 Task: Send an email with the signature Julian Adams with the subject Request for feedback on a product roadmap and the message Please let me know if there are any updates on the project scope. from softage.2@softage.net to softage.8@softage.net with an attached image file Website_slider_image.png and move the email from Sent Items to the folder Artificial intelligence
Action: Mouse pressed left at (516, 421)
Screenshot: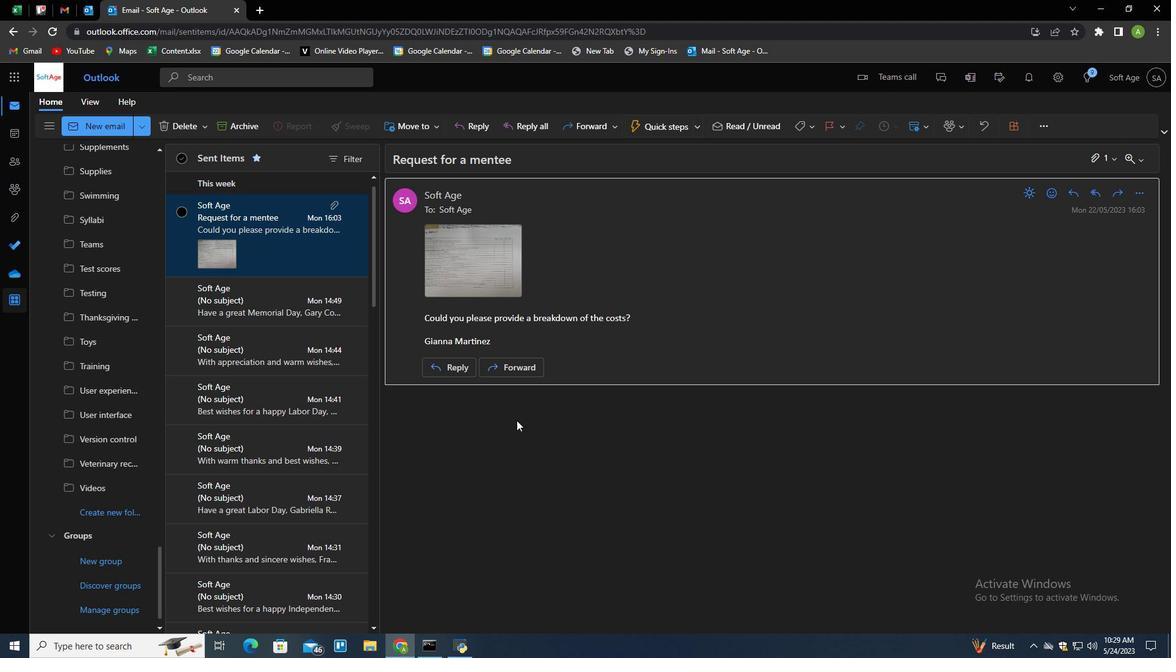 
Action: Mouse moved to (516, 421)
Screenshot: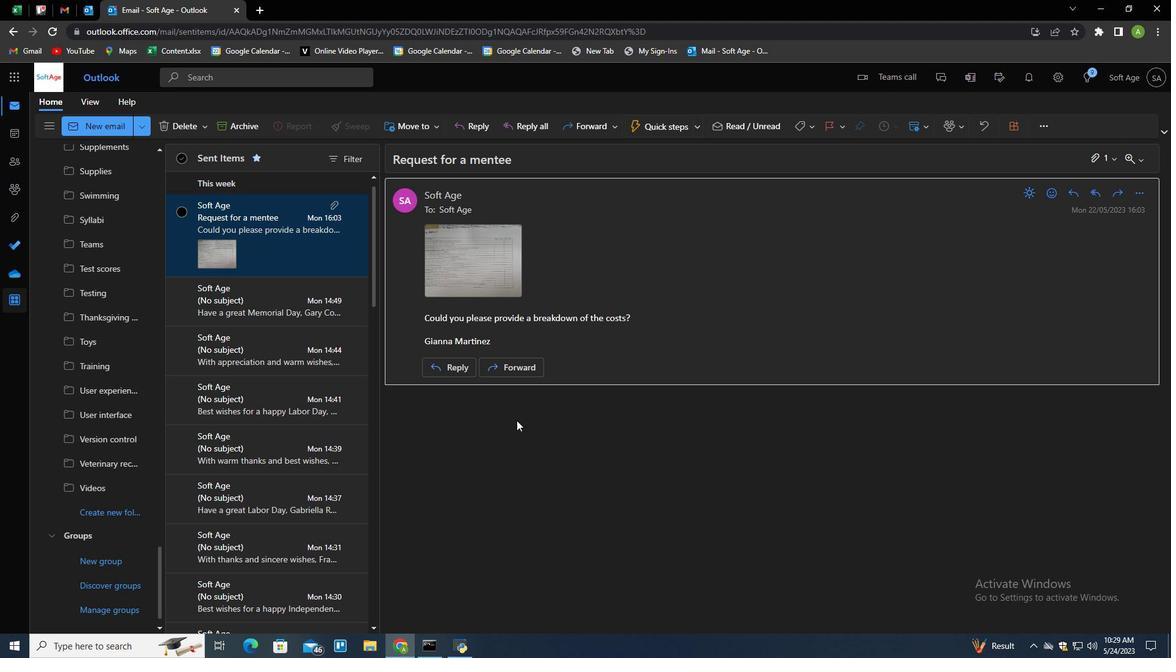 
Action: Key pressed n
Screenshot: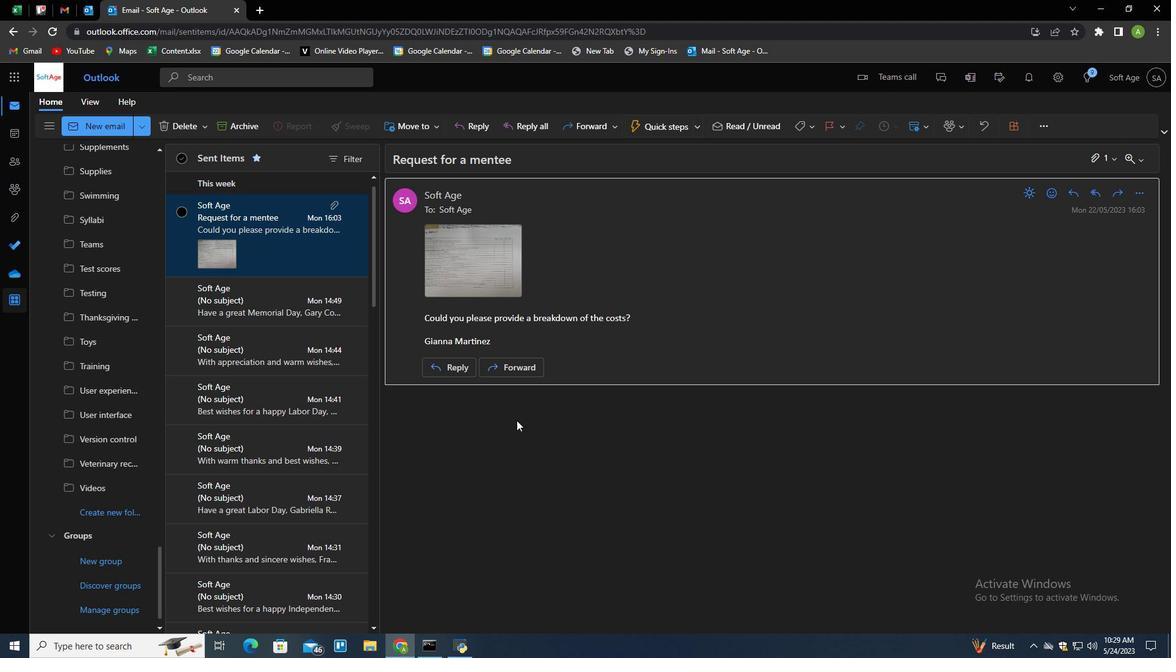 
Action: Mouse moved to (815, 133)
Screenshot: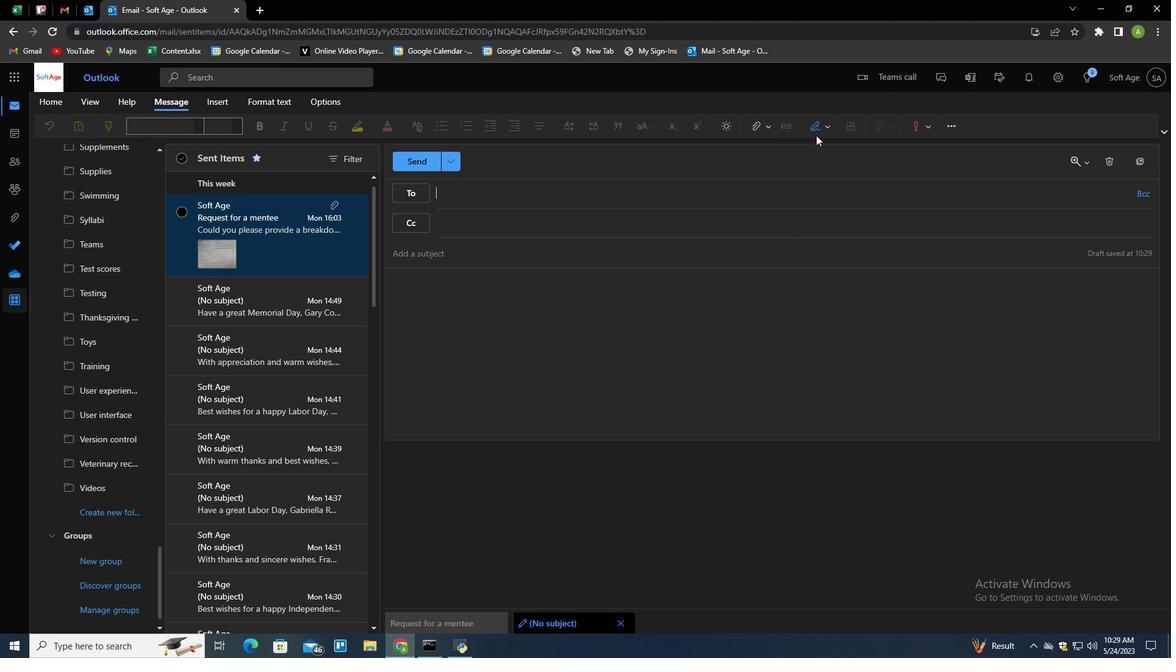 
Action: Mouse pressed left at (815, 133)
Screenshot: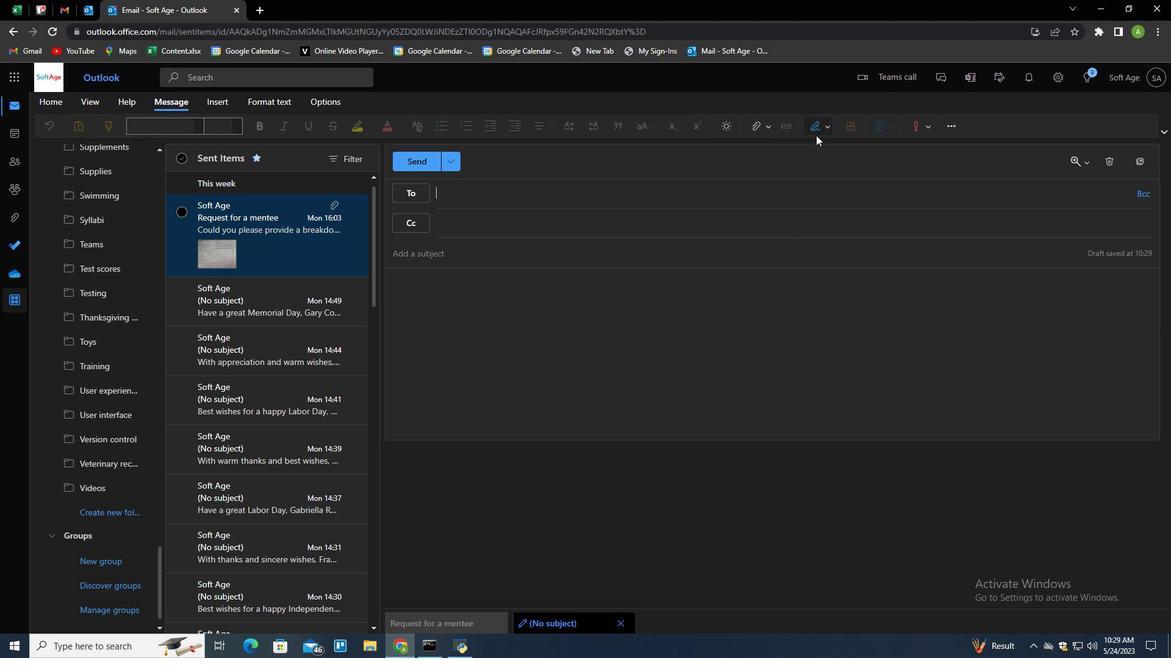 
Action: Mouse moved to (804, 170)
Screenshot: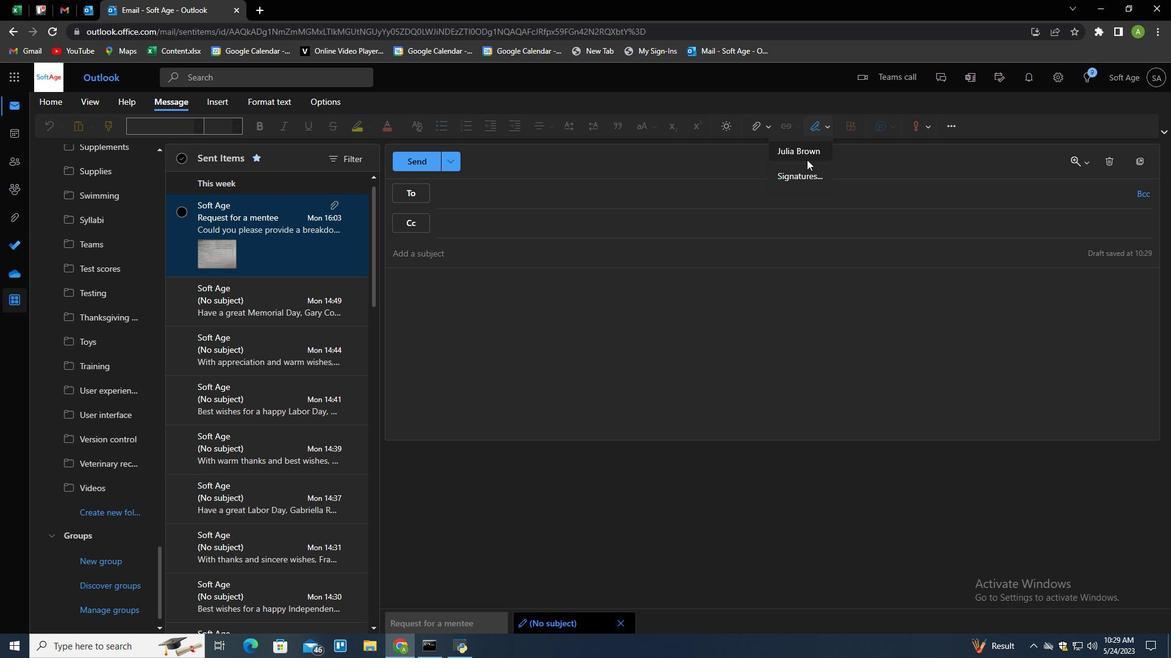 
Action: Mouse pressed left at (804, 170)
Screenshot: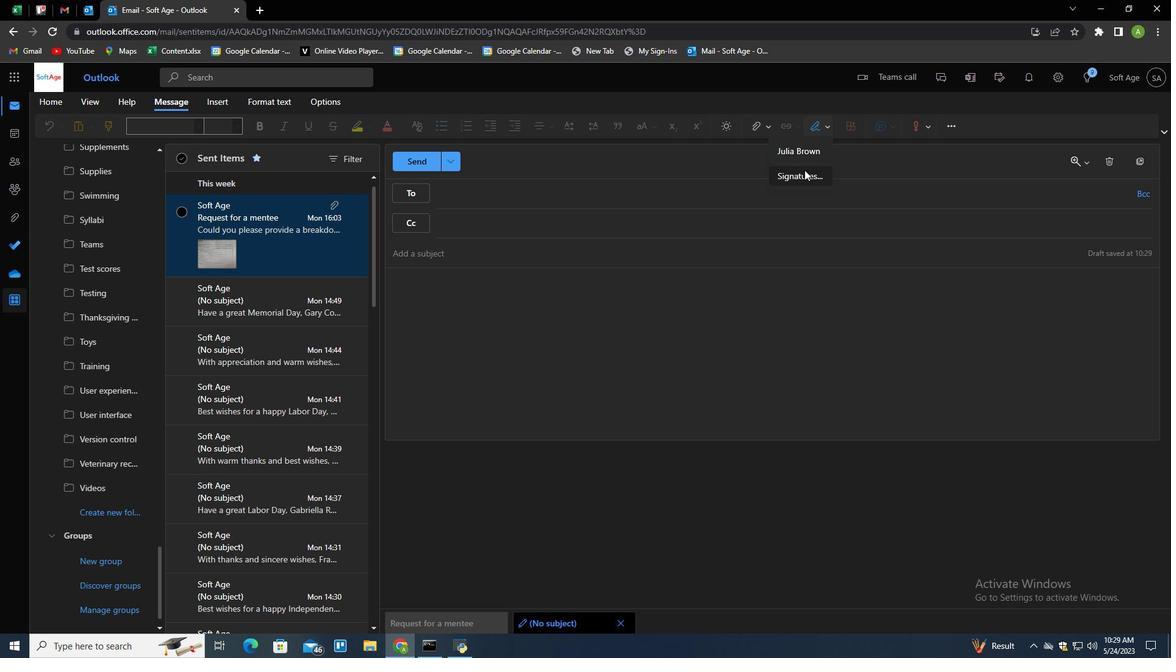 
Action: Mouse moved to (834, 216)
Screenshot: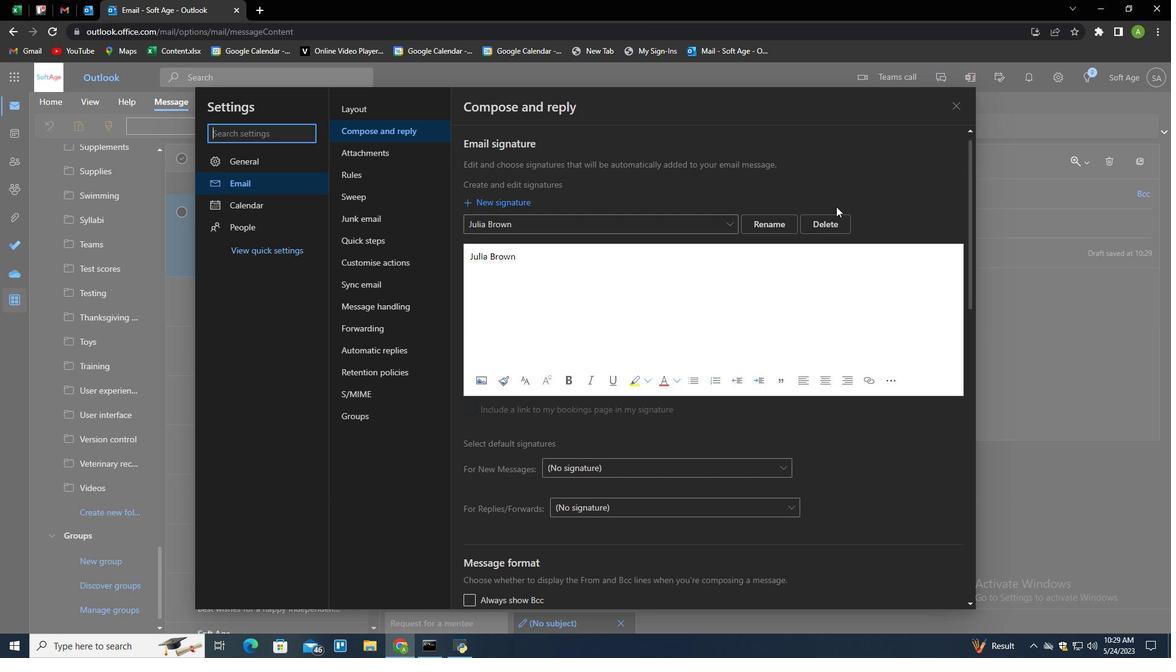 
Action: Mouse pressed left at (834, 216)
Screenshot: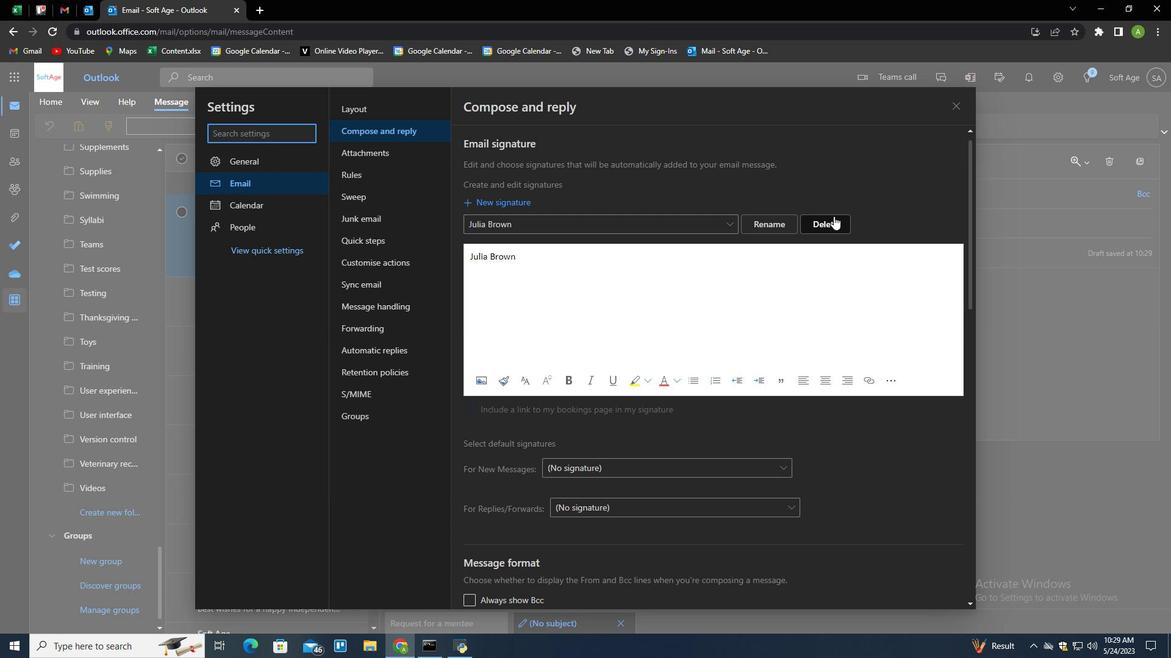 
Action: Mouse moved to (834, 221)
Screenshot: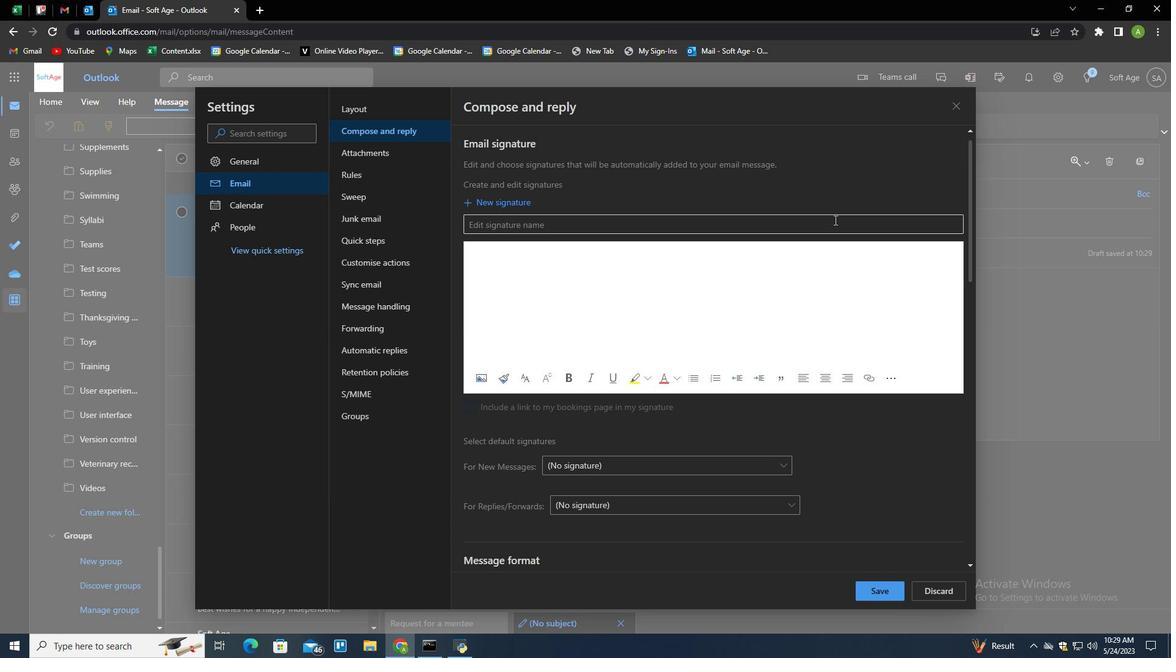 
Action: Mouse pressed left at (834, 221)
Screenshot: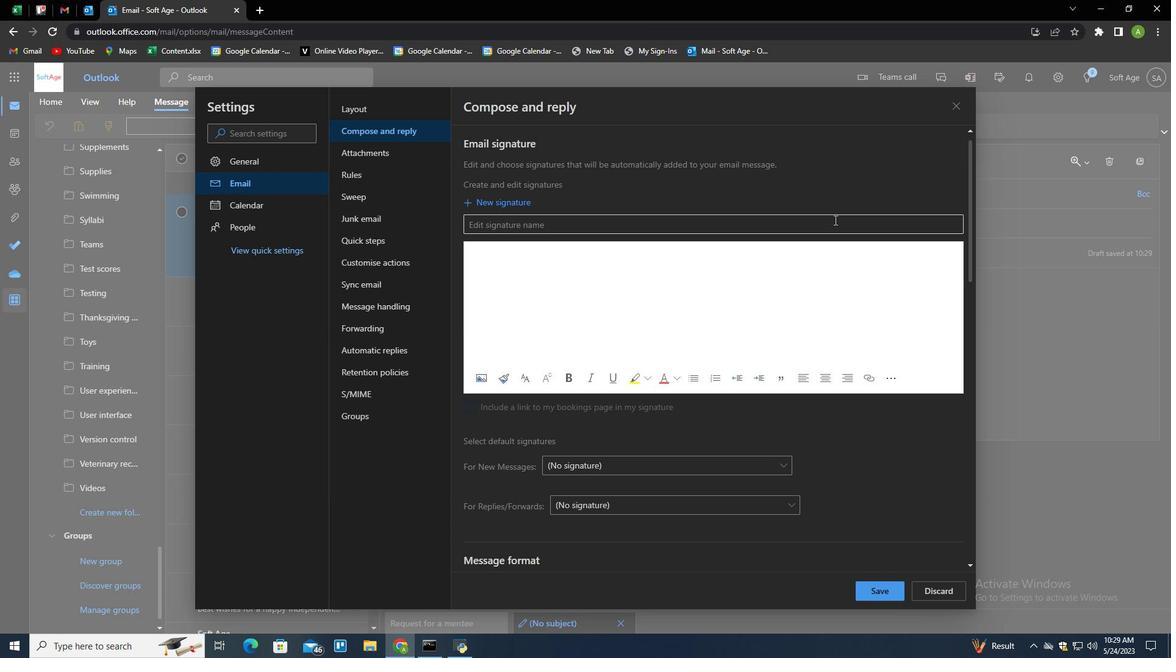 
Action: Mouse moved to (834, 222)
Screenshot: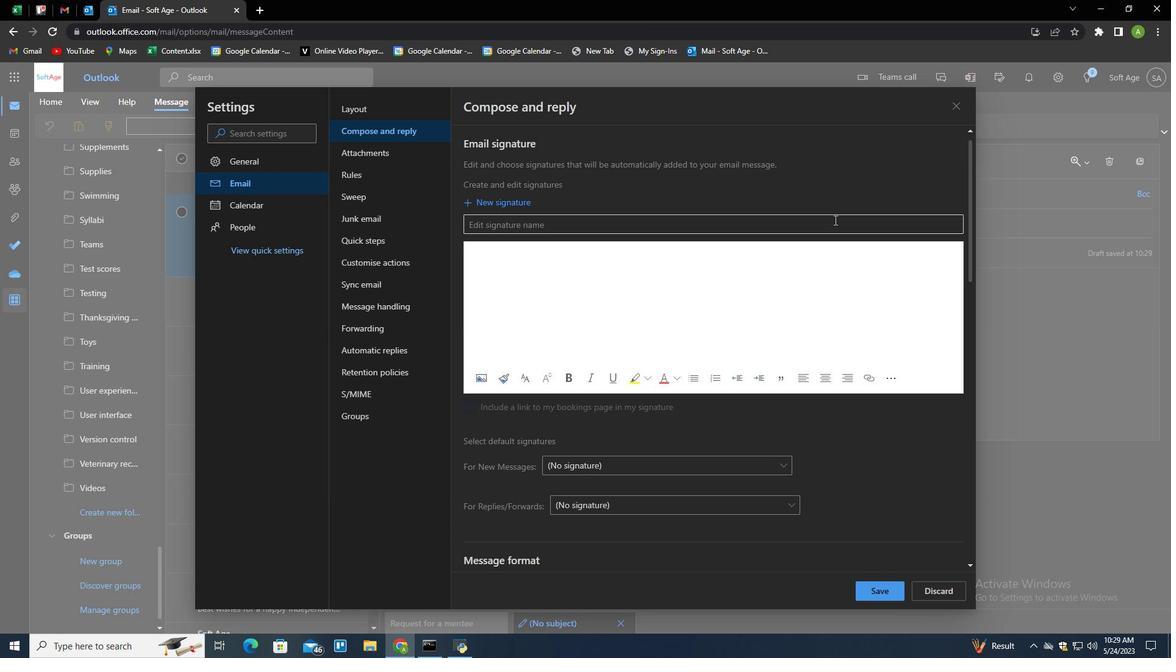 
Action: Key pressed <Key.shift>Julian<Key.space><Key.shift>Adams<Key.space><Key.tab><Key.shift>Re<Key.backspace><Key.backspace><Key.shift>Julian<Key.space><Key.shift>Adams
Screenshot: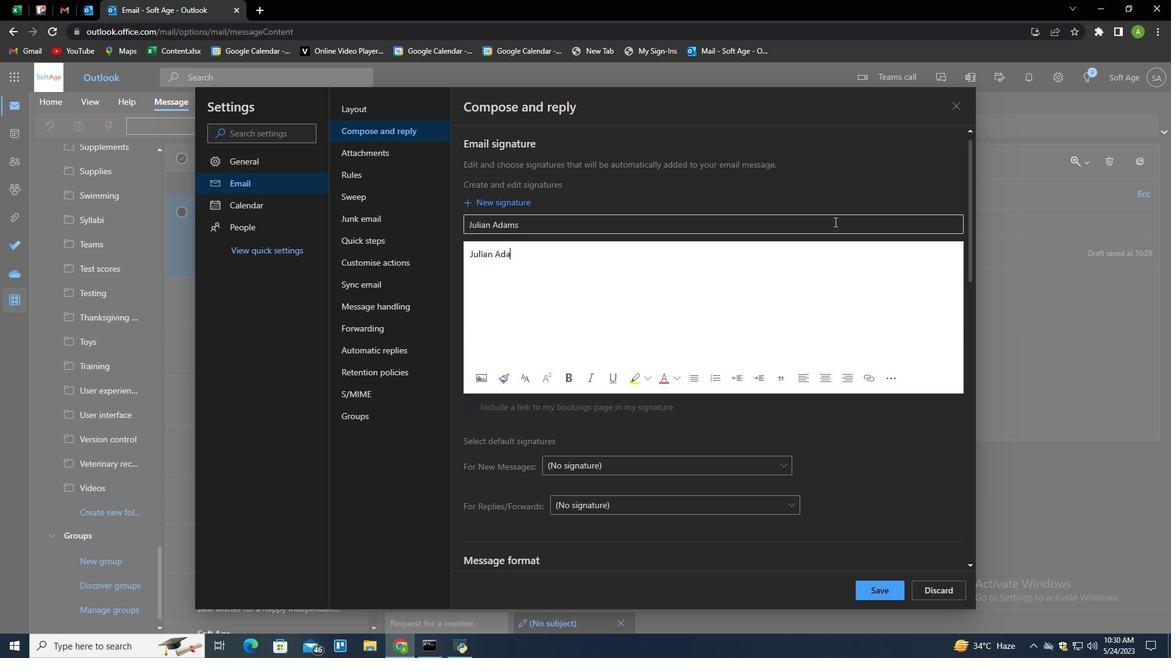 
Action: Mouse moved to (881, 590)
Screenshot: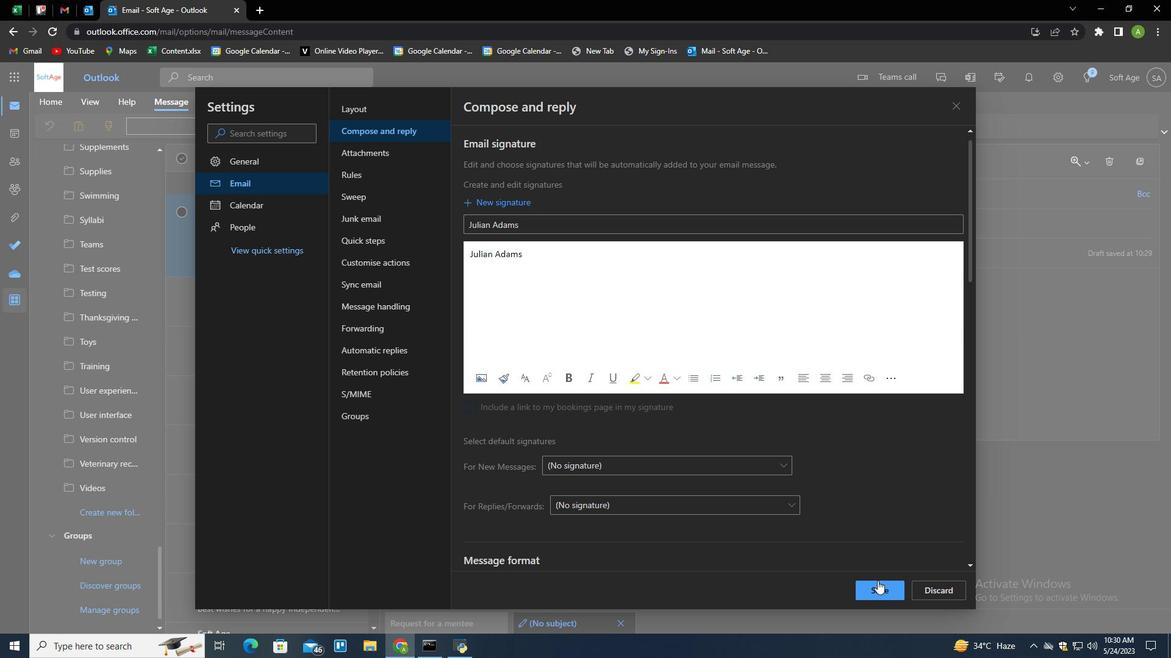 
Action: Mouse pressed left at (881, 590)
Screenshot: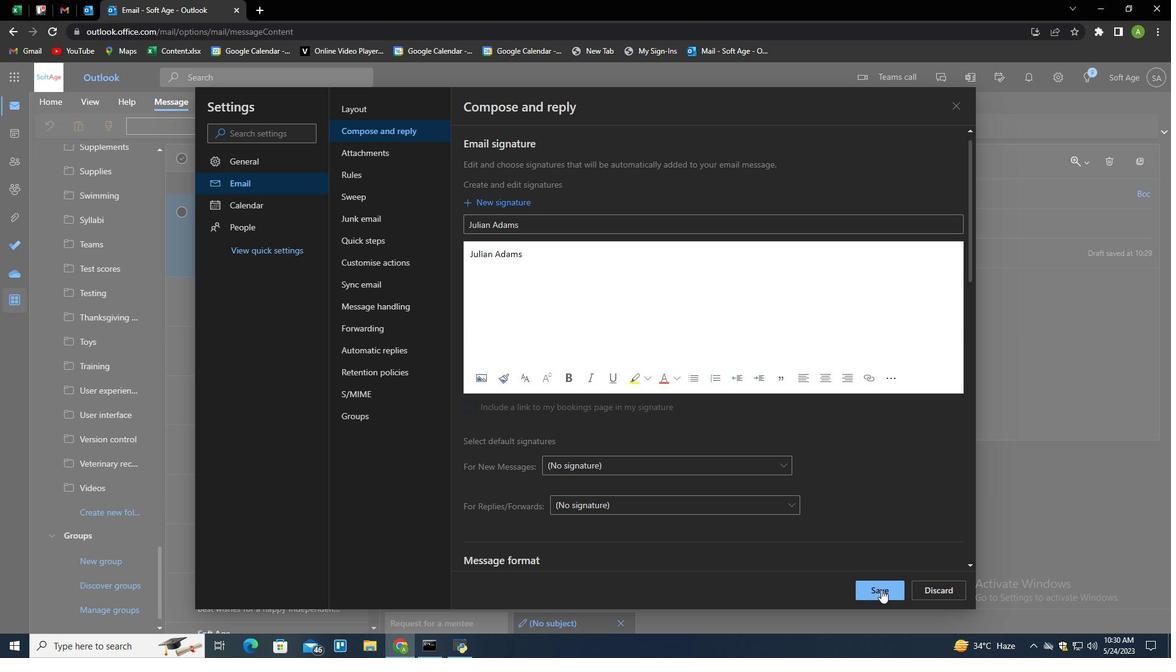 
Action: Mouse moved to (996, 316)
Screenshot: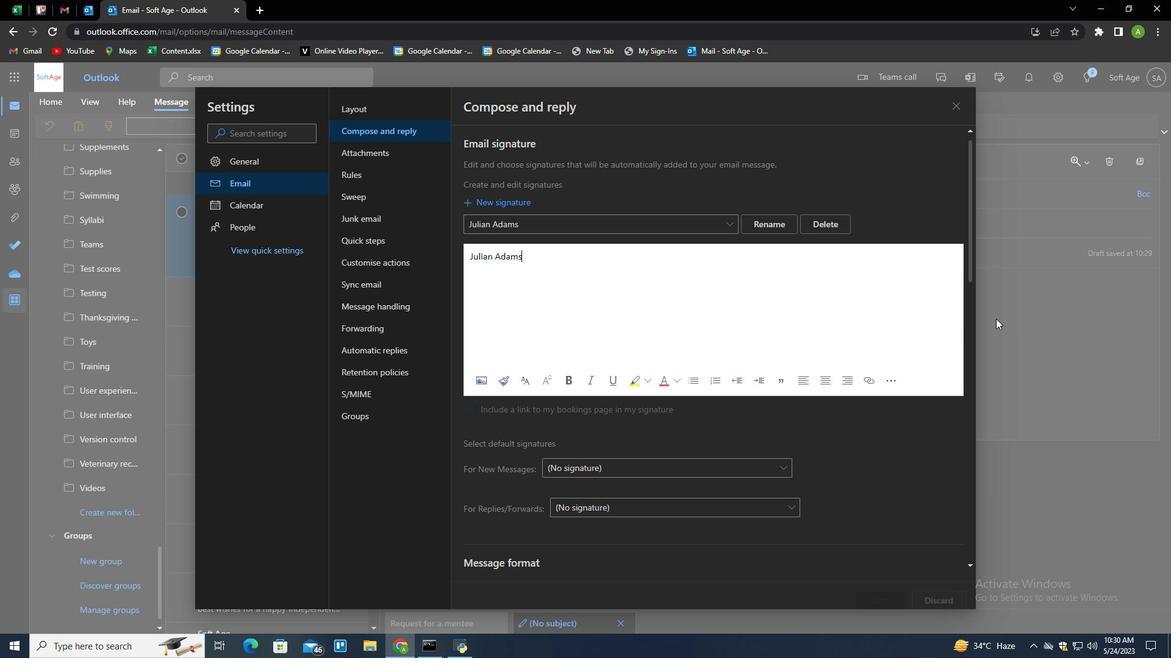 
Action: Mouse pressed left at (996, 316)
Screenshot: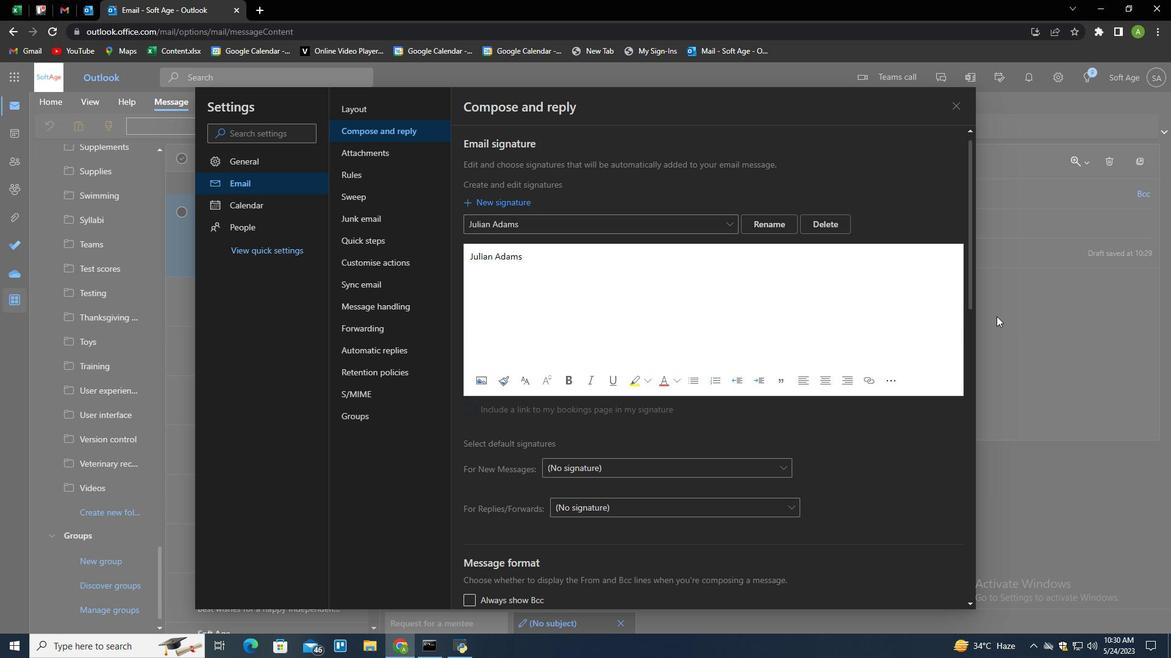 
Action: Mouse moved to (817, 127)
Screenshot: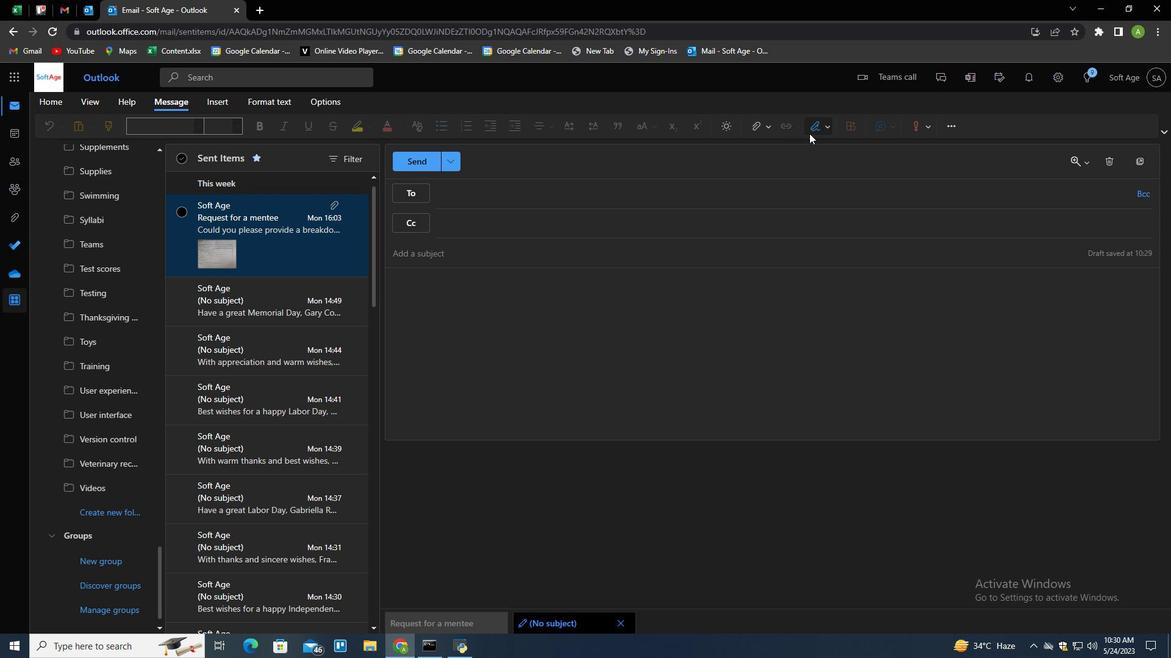 
Action: Mouse pressed left at (817, 127)
Screenshot: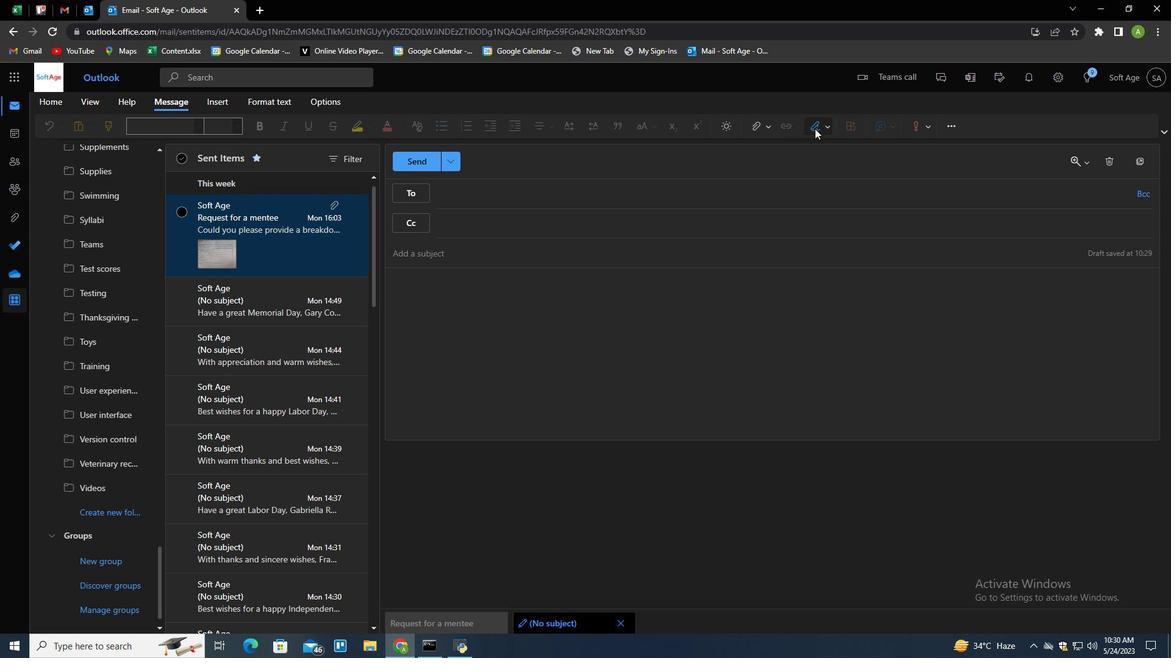 
Action: Mouse moved to (809, 151)
Screenshot: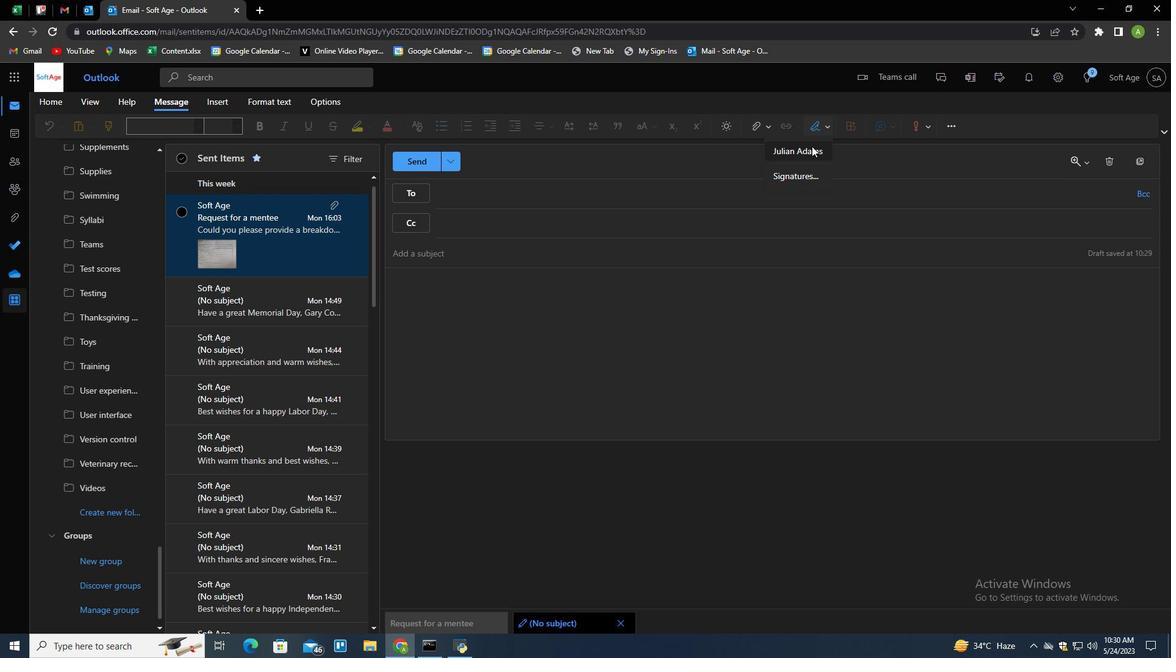 
Action: Mouse pressed left at (809, 151)
Screenshot: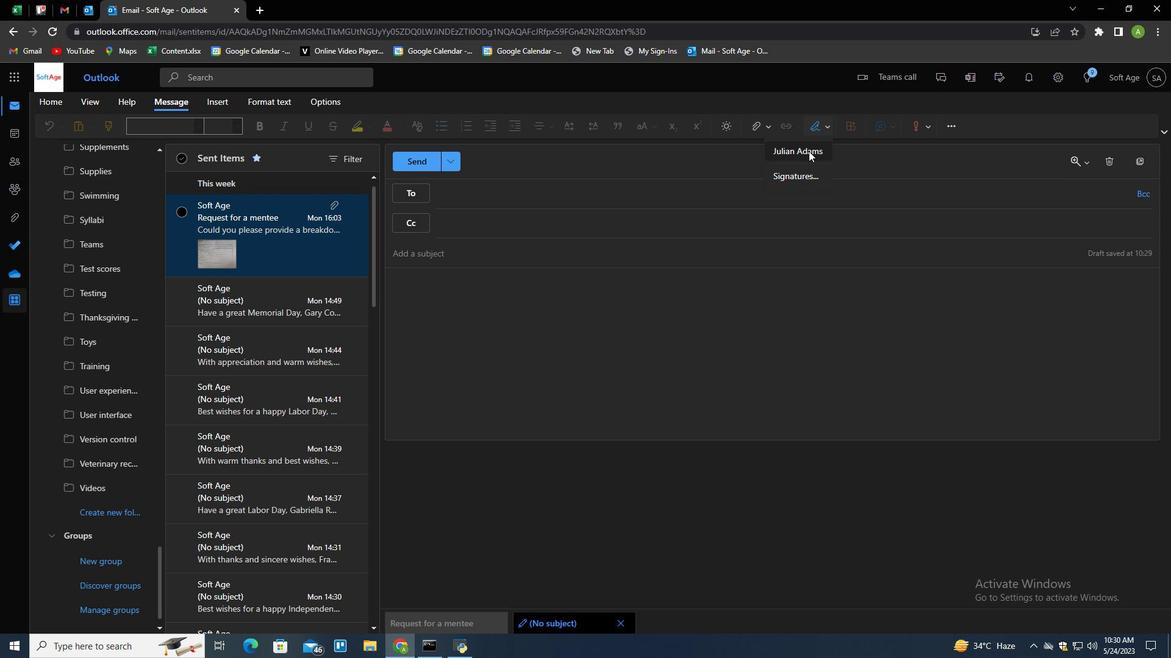 
Action: Mouse moved to (452, 249)
Screenshot: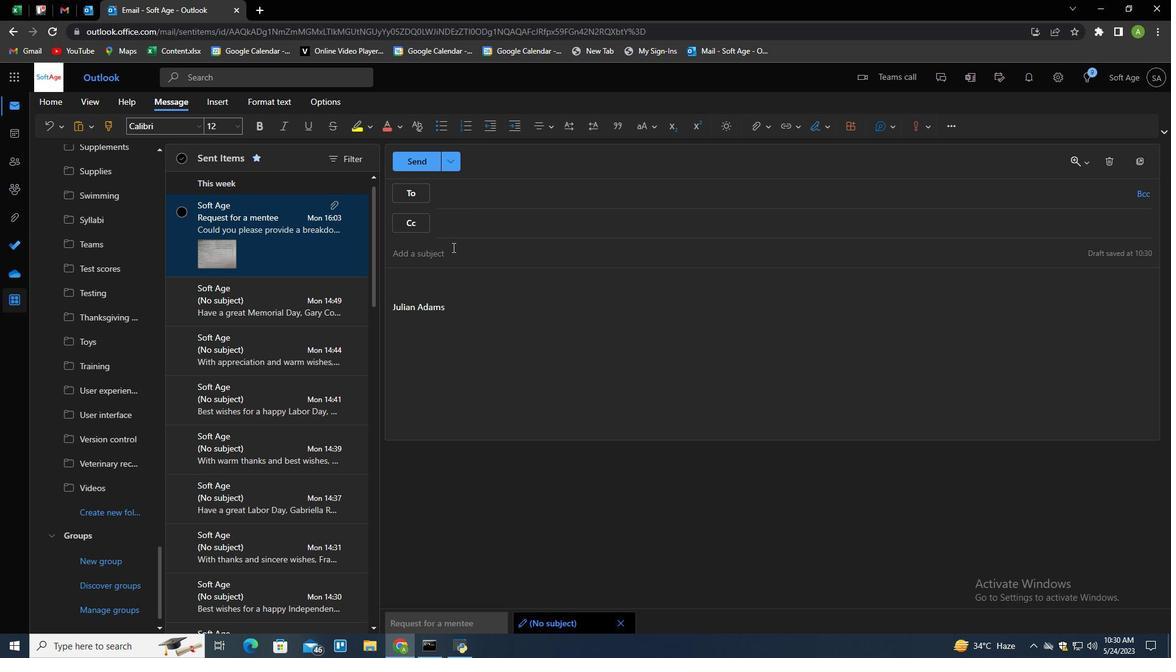 
Action: Mouse pressed left at (452, 249)
Screenshot: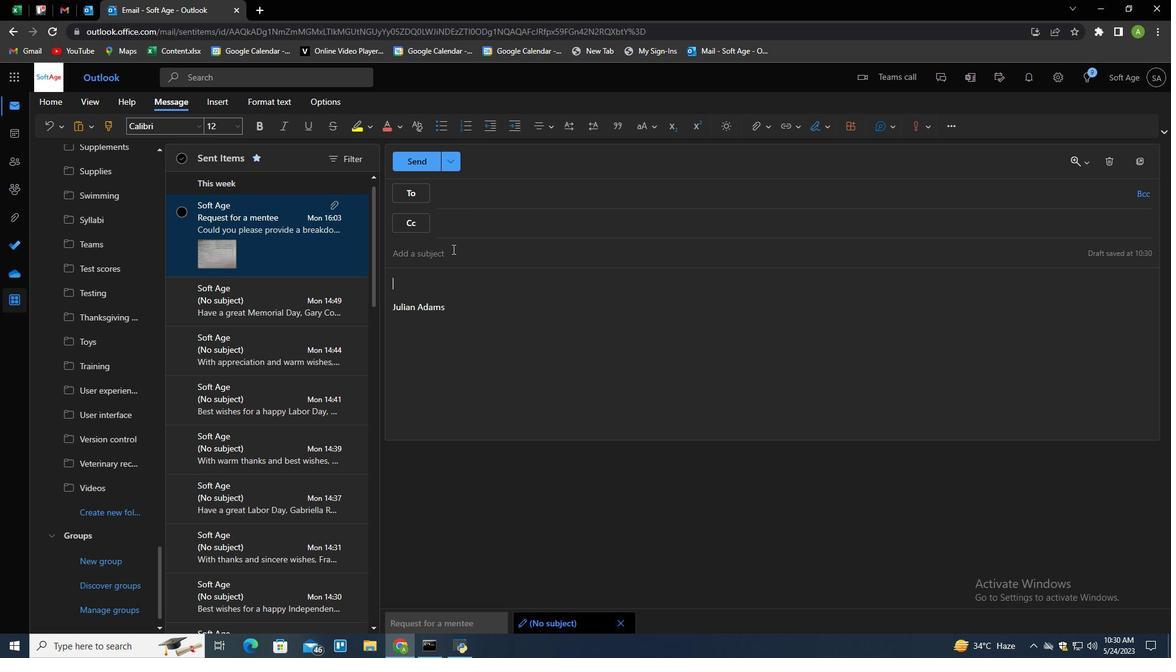 
Action: Key pressed <Key.shift>Request<Key.space>for<Key.space>feedback<Key.space>on<Key.space>a<Key.space>product<Key.space>roadmap<Key.space><Key.tab><Key.shift>Please<Key.space>let<Key.space>me<Key.space>know<Key.space>if<Key.space>there<Key.space>are<Key.space>any<Key.space>update<Key.space>ont<Key.space><Key.backspace><Key.backspace><Key.space>the<Key.space>project<Key.space>scope.
Screenshot: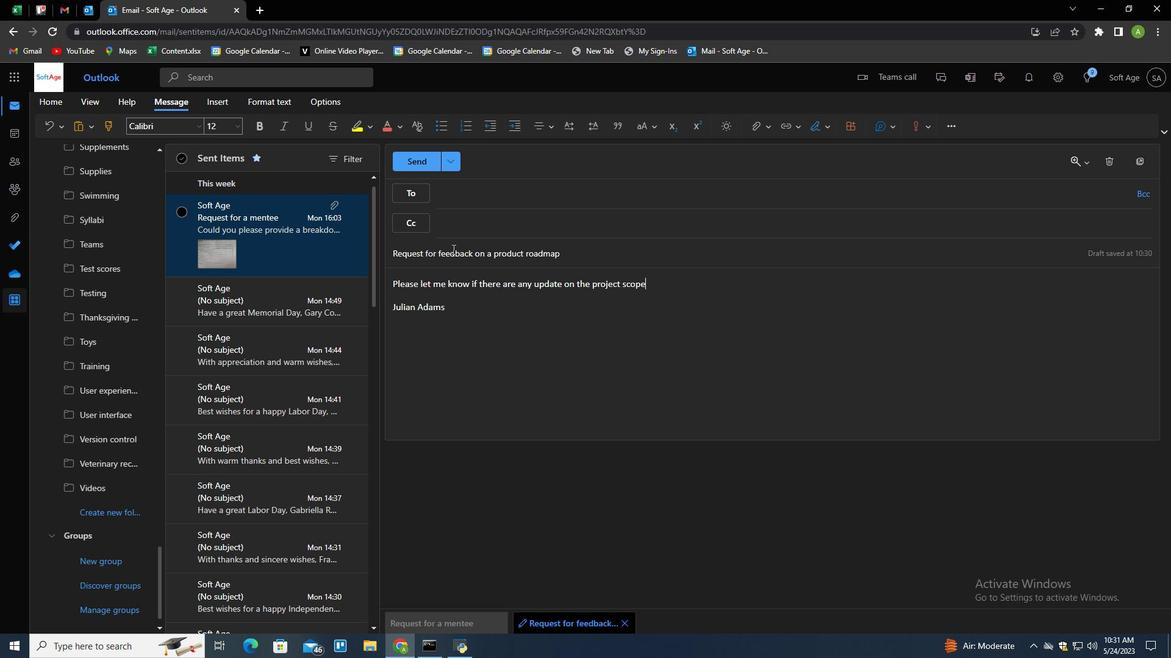 
Action: Mouse scrolled (452, 250) with delta (0, 0)
Screenshot: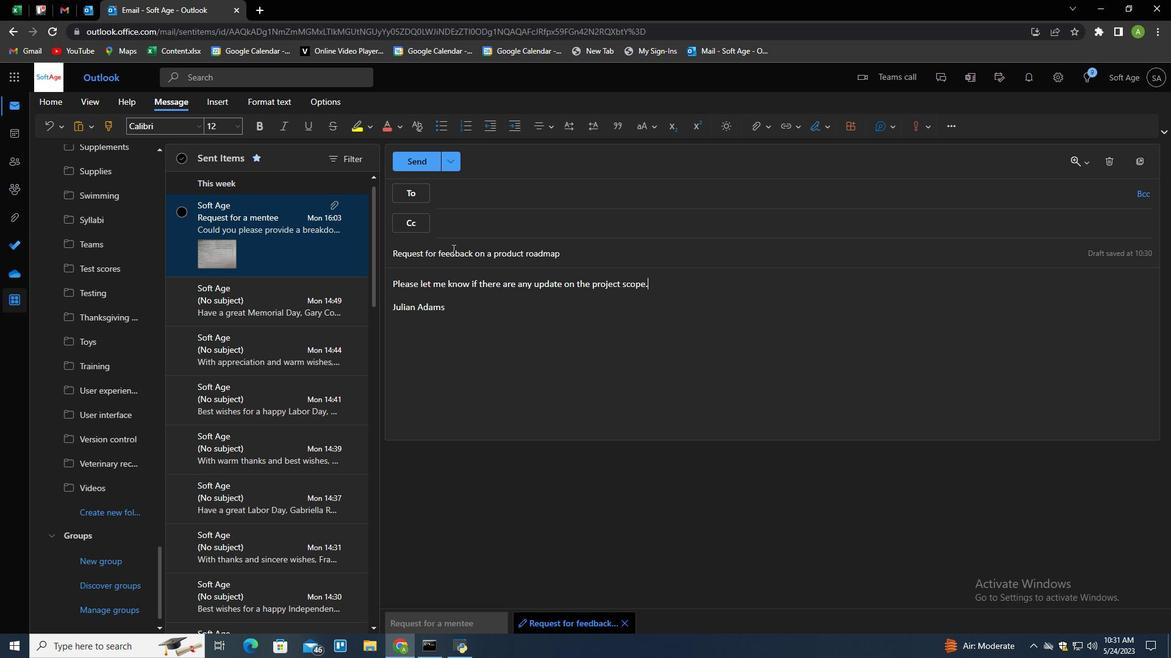 
Action: Mouse scrolled (452, 250) with delta (0, 0)
Screenshot: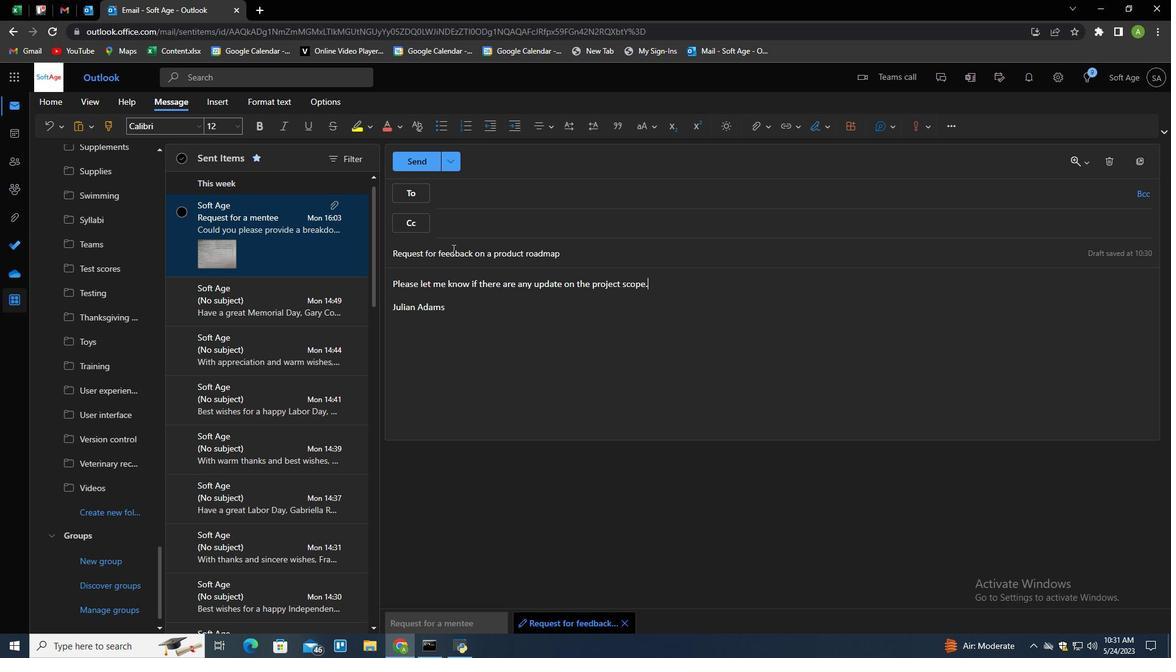 
Action: Mouse scrolled (452, 250) with delta (0, 0)
Screenshot: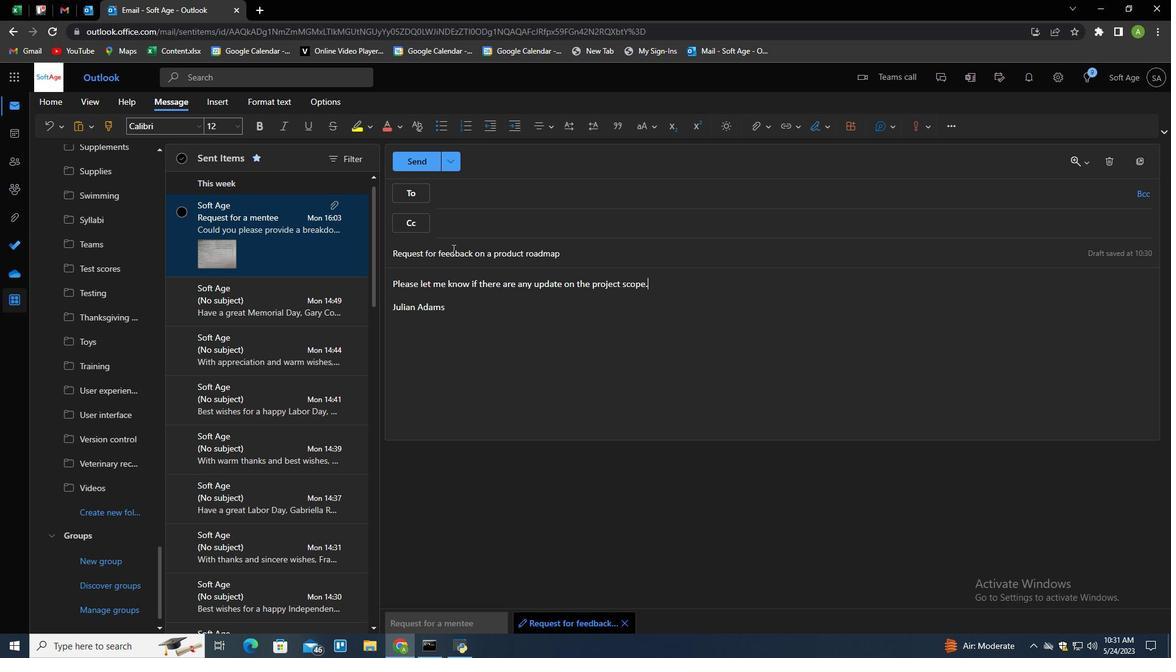 
Action: Mouse scrolled (452, 250) with delta (0, 0)
Screenshot: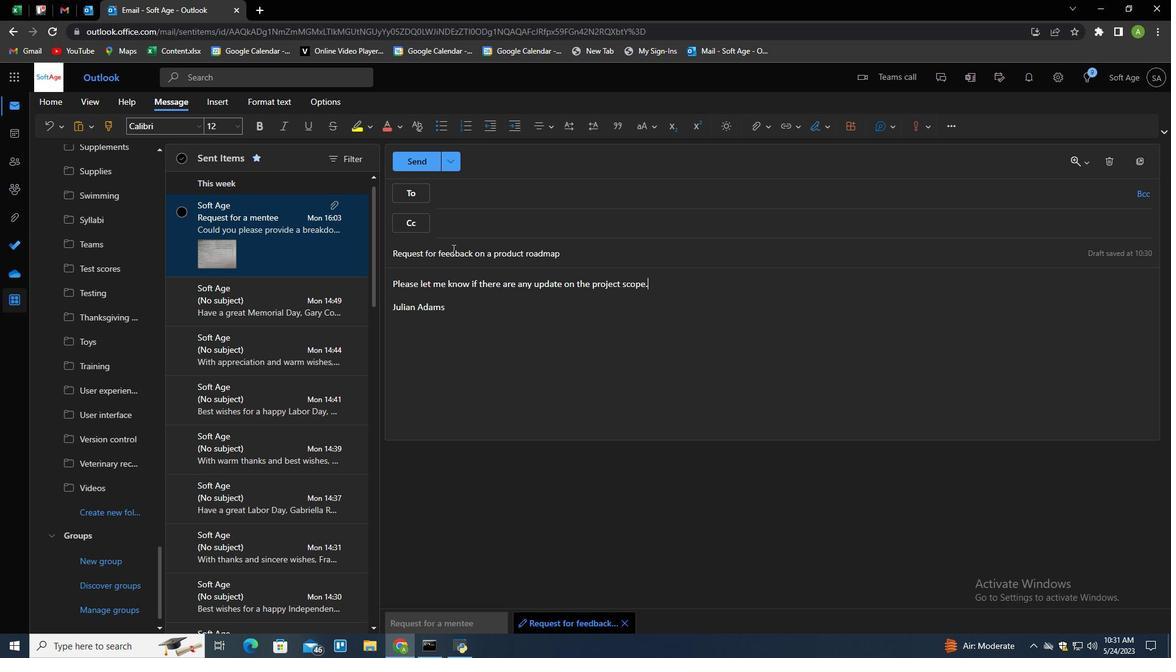 
Action: Mouse scrolled (452, 250) with delta (0, 0)
Screenshot: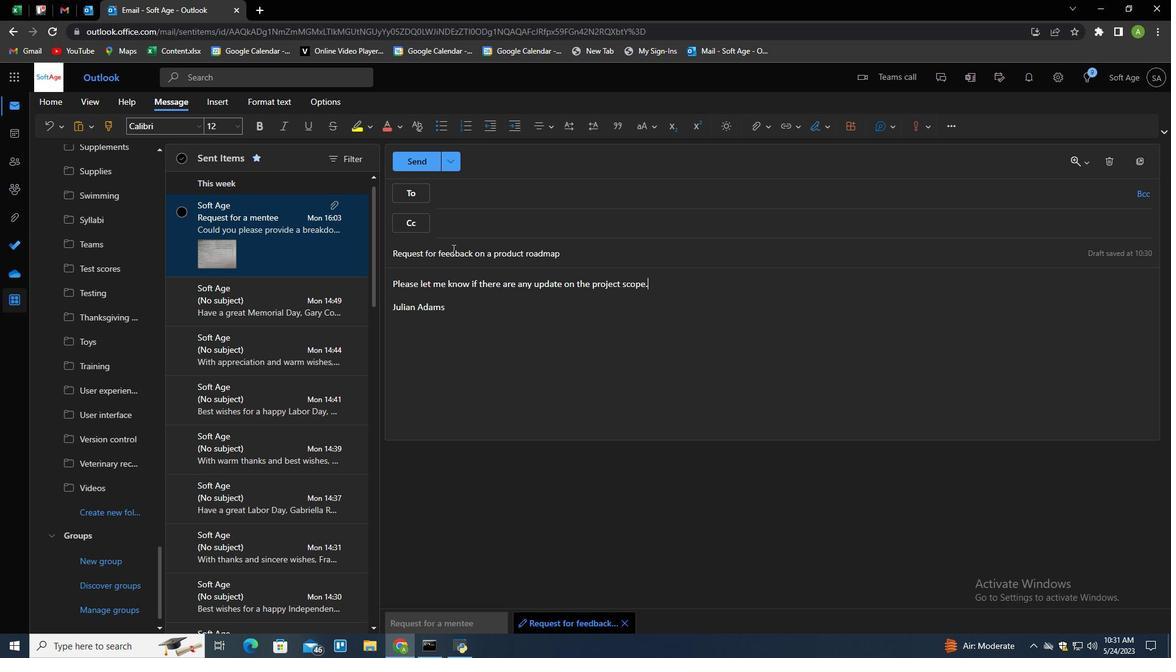 
Action: Mouse moved to (483, 192)
Screenshot: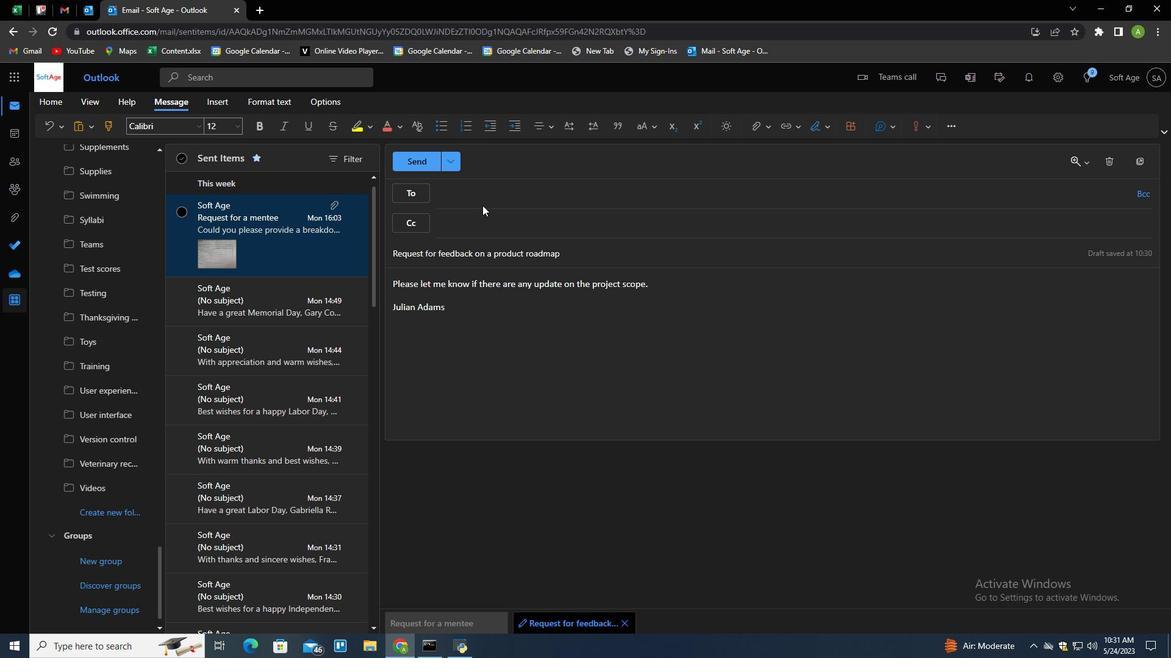 
Action: Mouse pressed left at (483, 192)
Screenshot: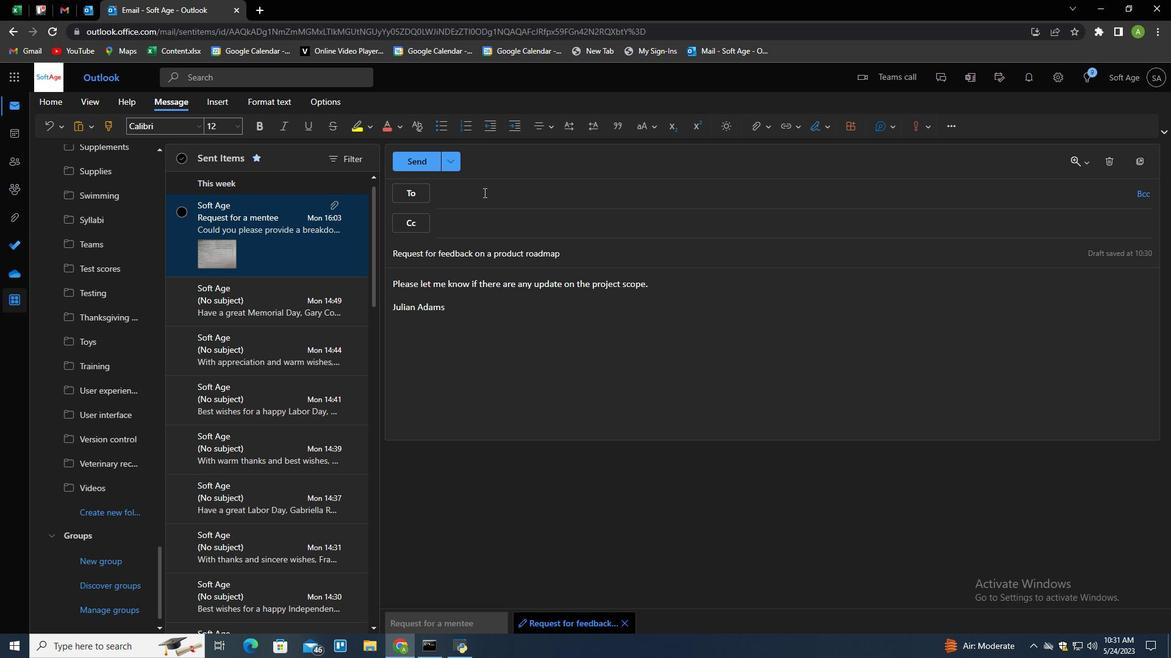 
Action: Key pressed softage.8<Key.shift>@softage.net<Key.enter>
Screenshot: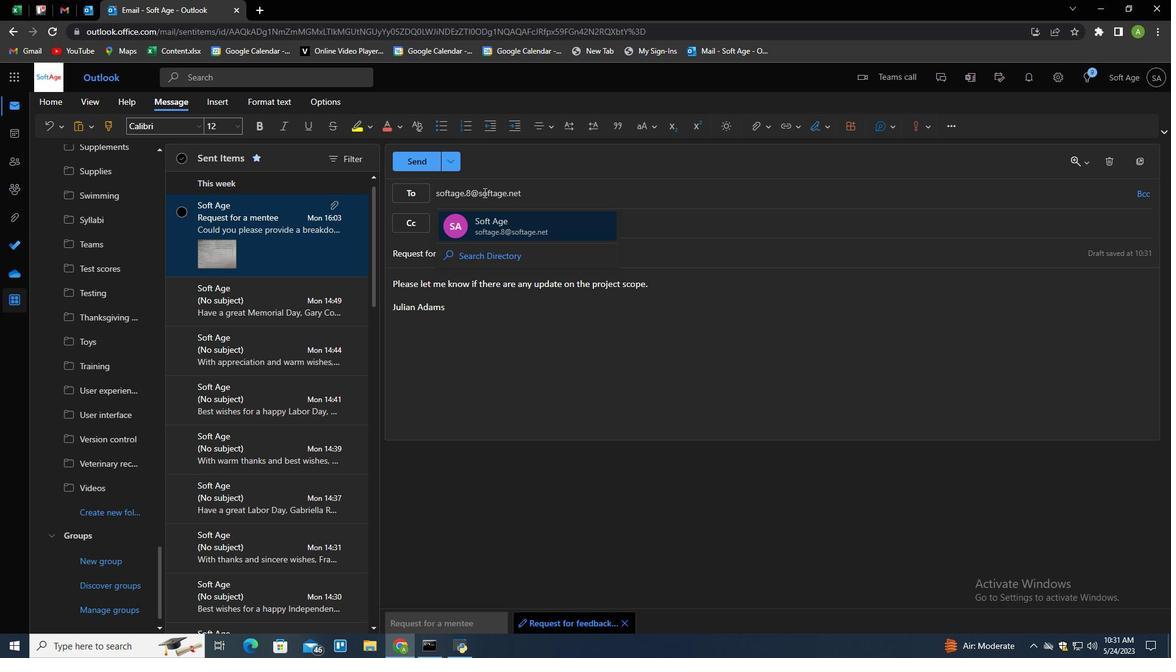
Action: Mouse moved to (489, 323)
Screenshot: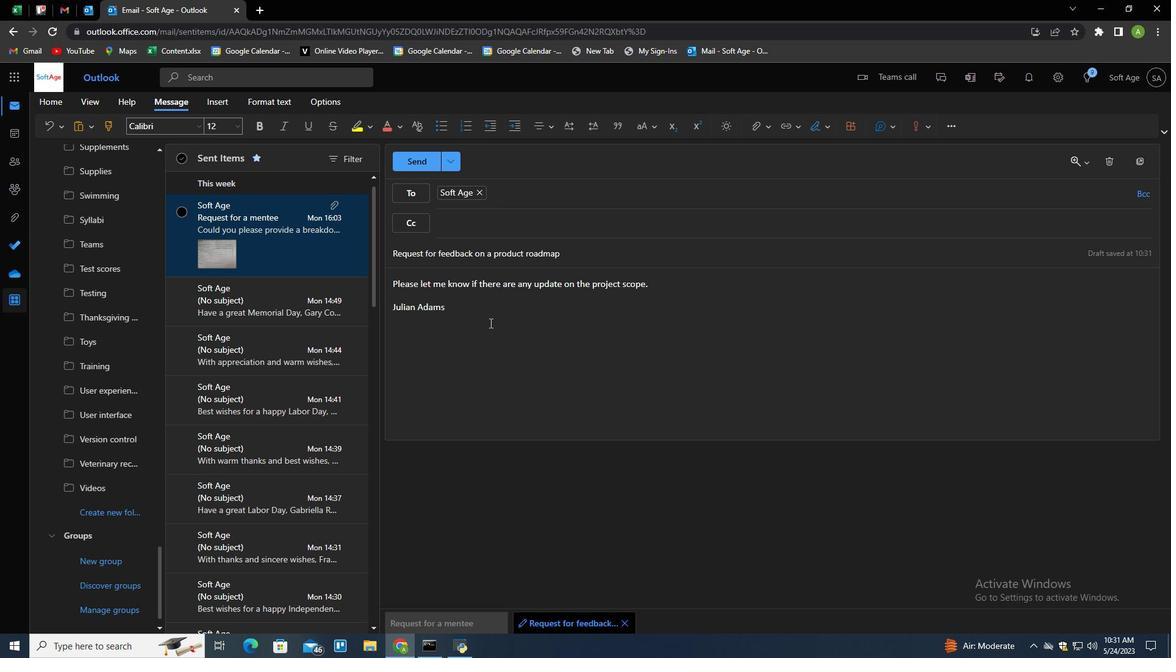 
Action: Mouse pressed left at (489, 323)
Screenshot: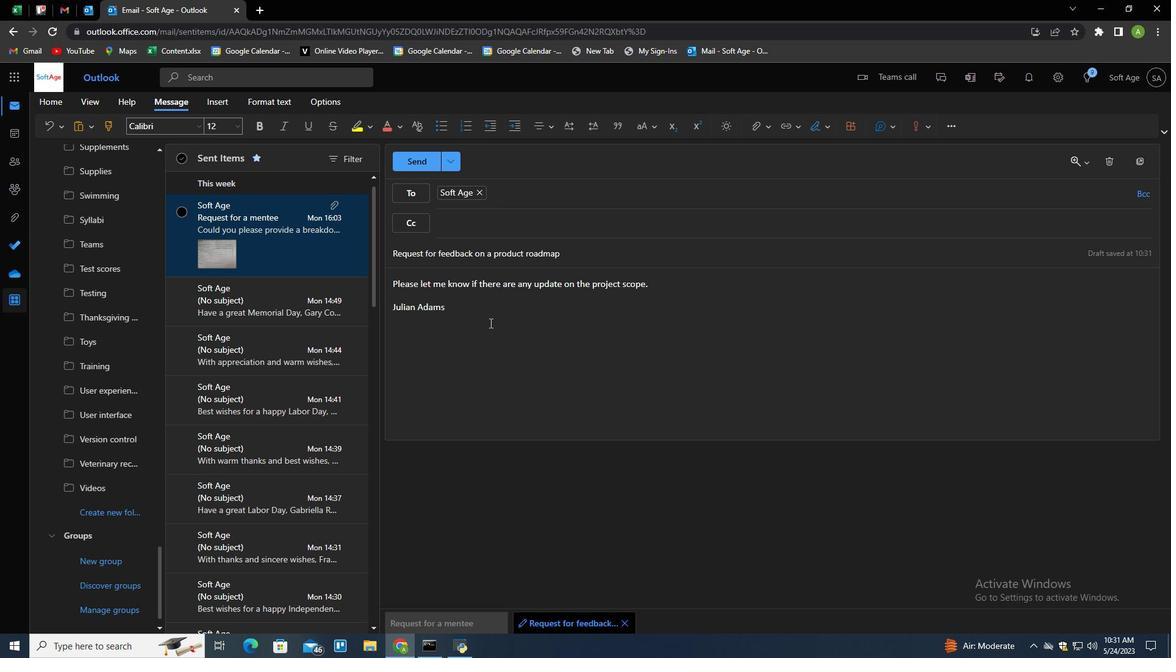 
Action: Mouse moved to (762, 121)
Screenshot: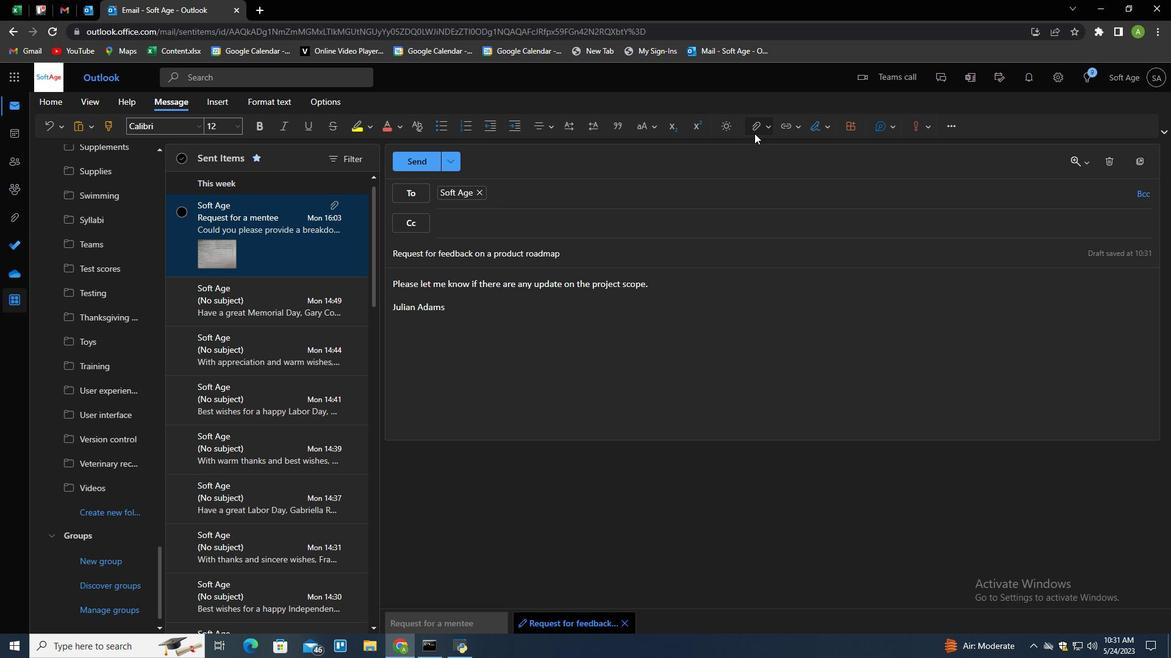 
Action: Mouse pressed left at (762, 121)
Screenshot: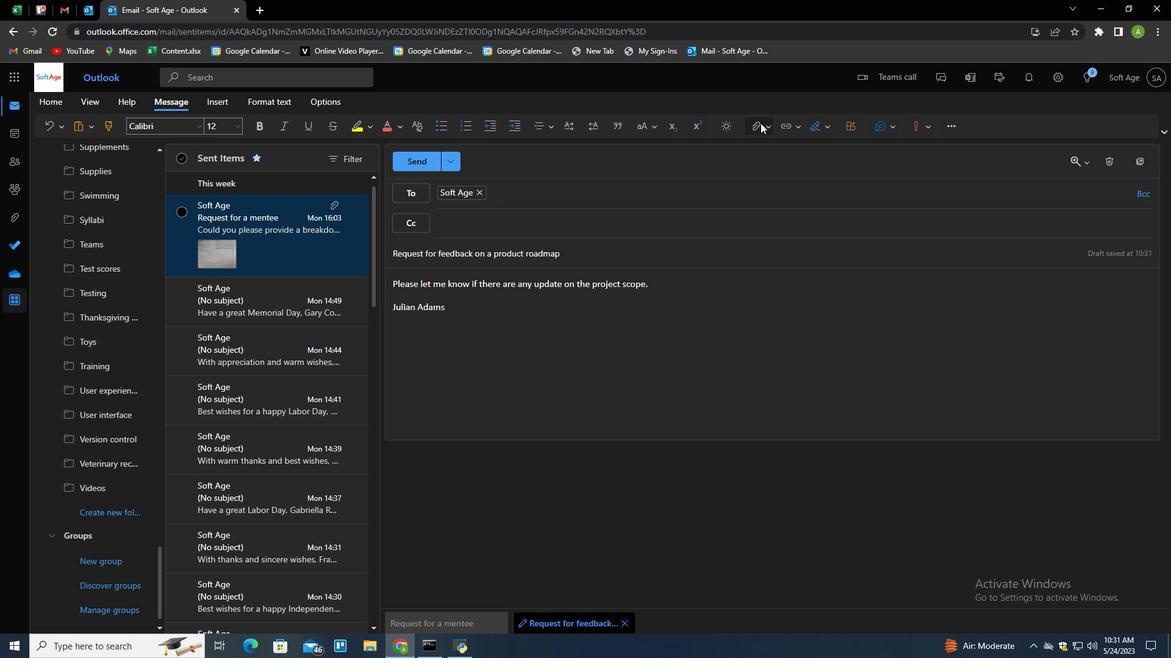 
Action: Mouse moved to (720, 156)
Screenshot: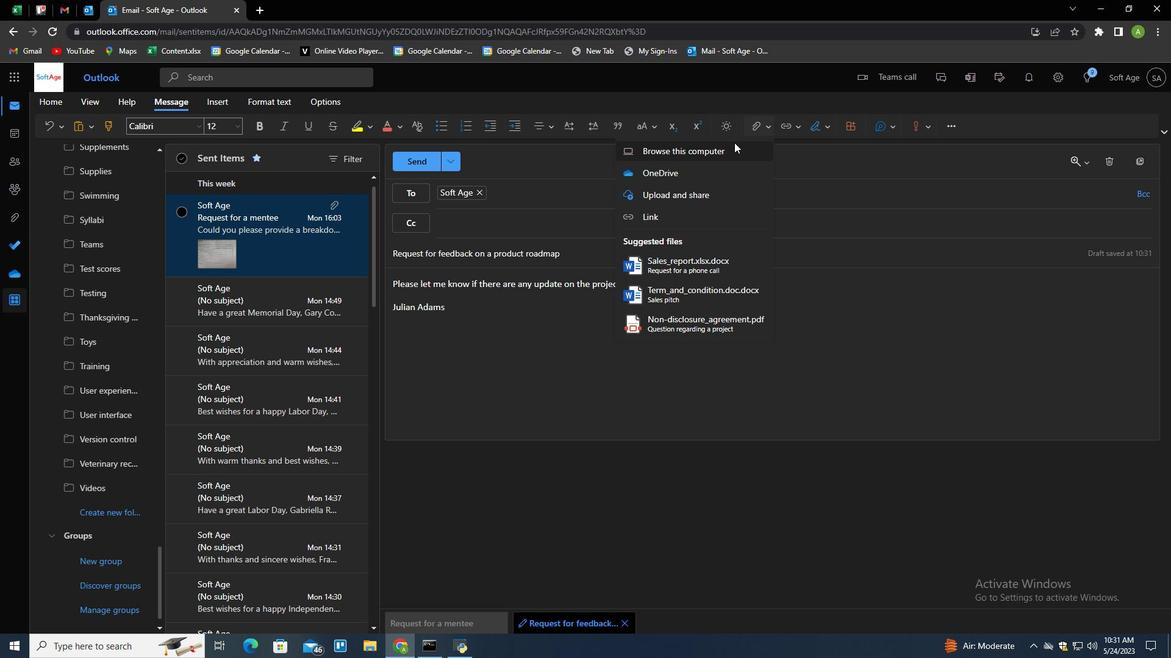 
Action: Mouse pressed left at (720, 156)
Screenshot: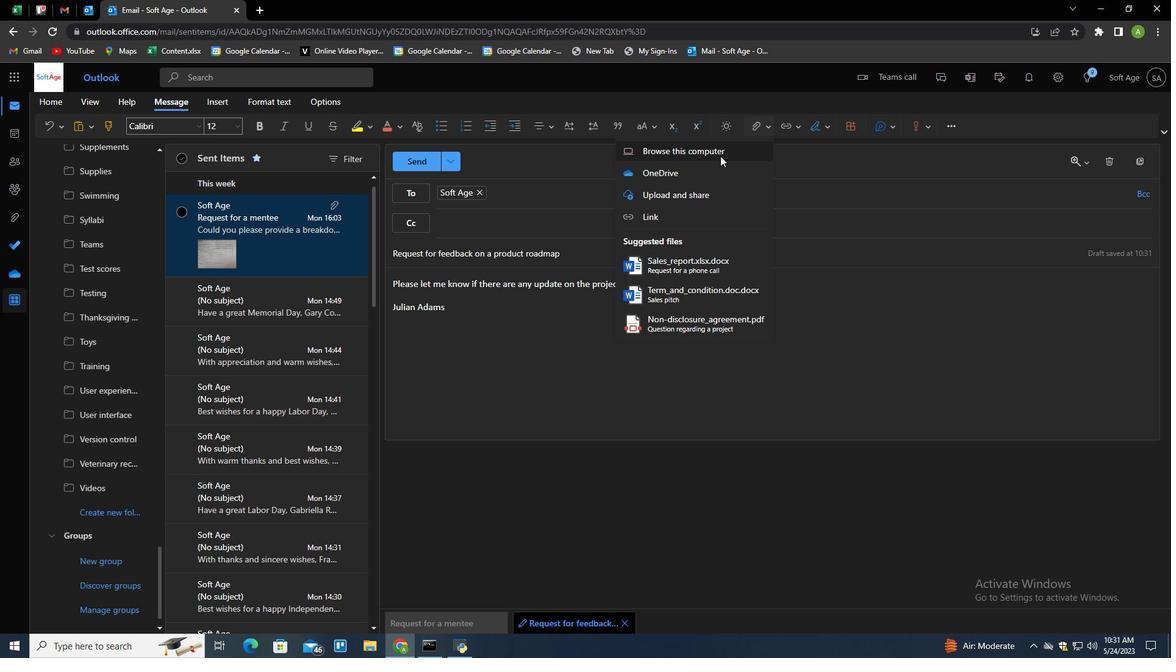 
Action: Mouse moved to (236, 103)
Screenshot: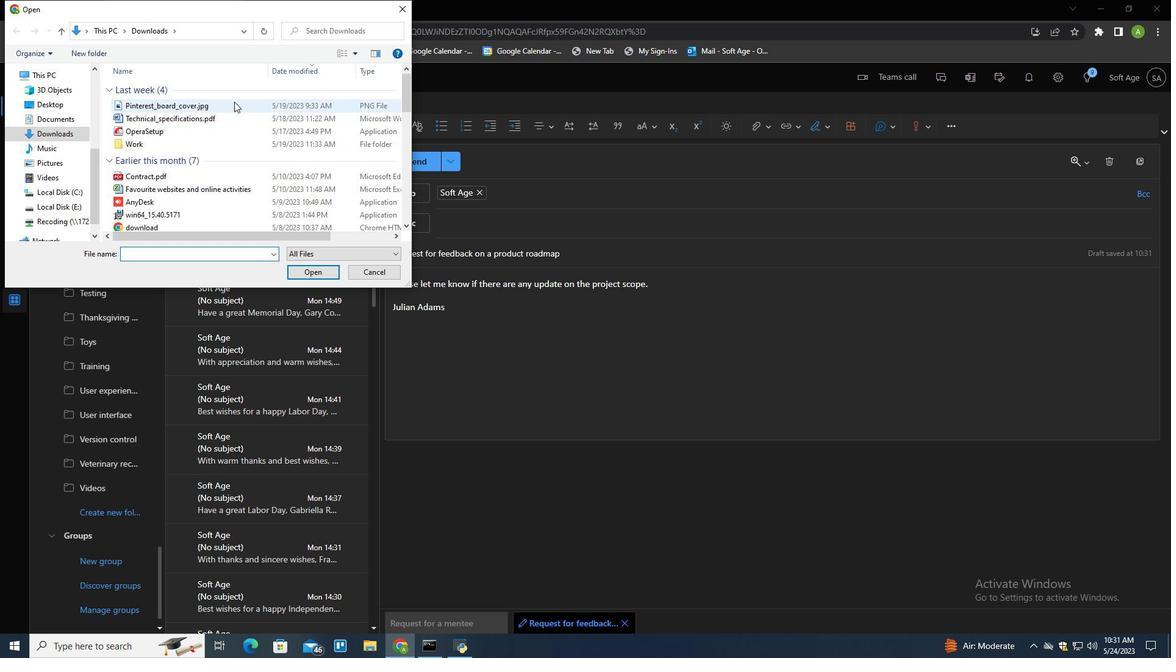 
Action: Mouse pressed left at (236, 103)
Screenshot: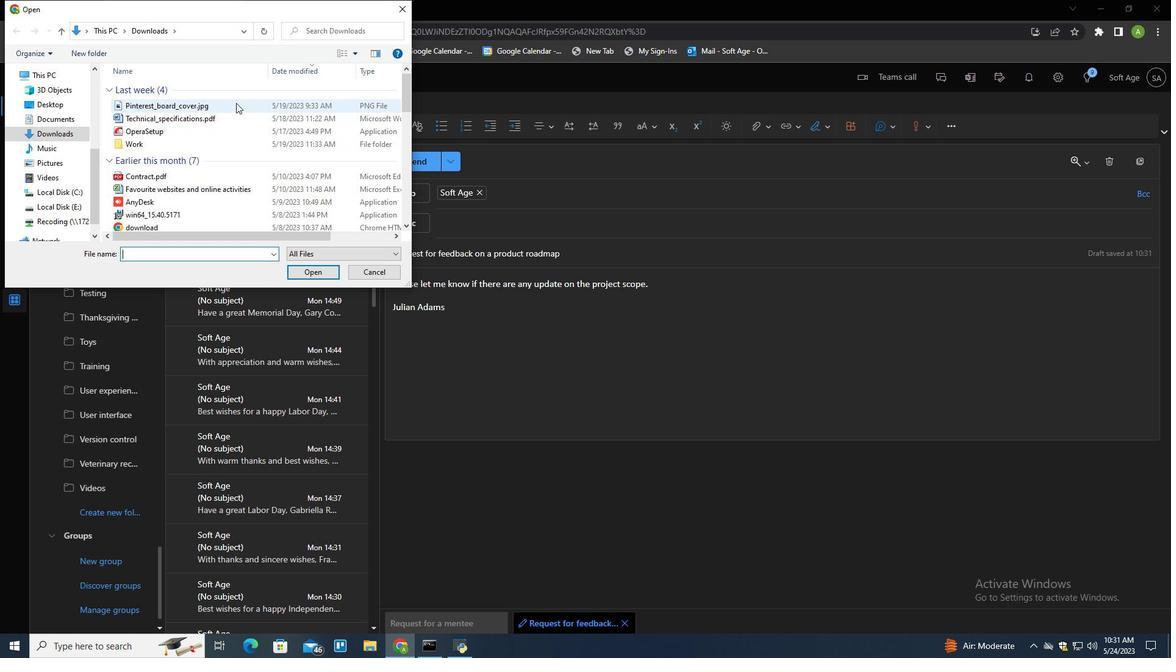 
Action: Key pressed <Key.f2><Key.shift>Website<Key.shift>_slider<Key.shift>_image.png
Screenshot: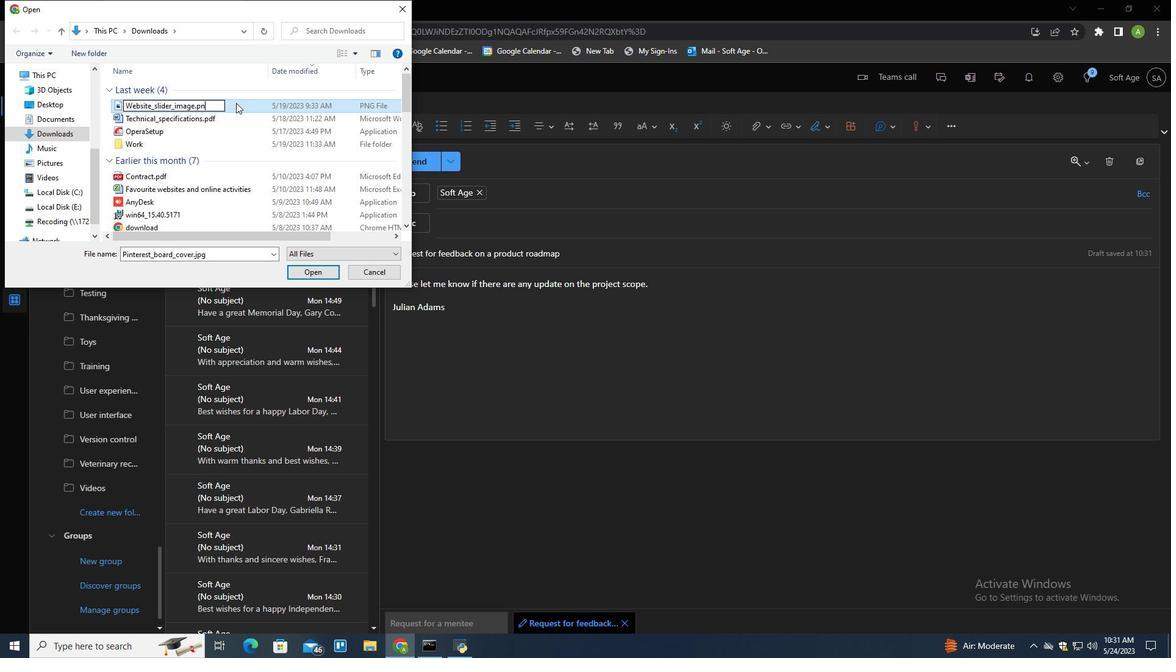 
Action: Mouse pressed left at (236, 103)
Screenshot: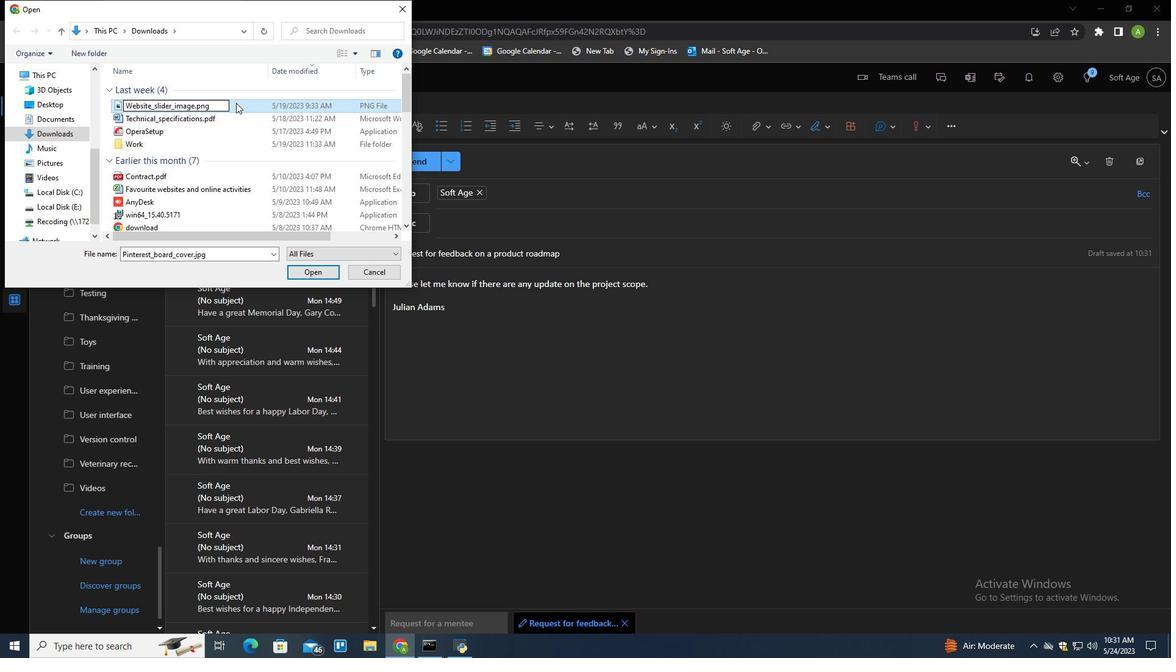 
Action: Mouse moved to (316, 273)
Screenshot: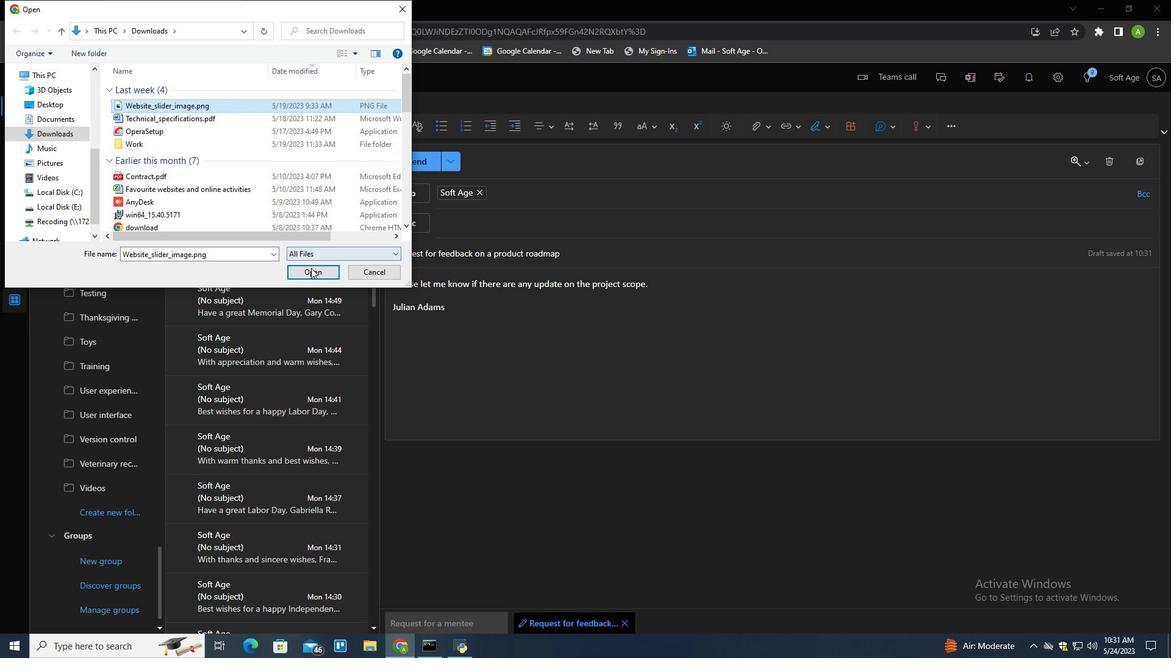 
Action: Mouse pressed left at (316, 273)
Screenshot: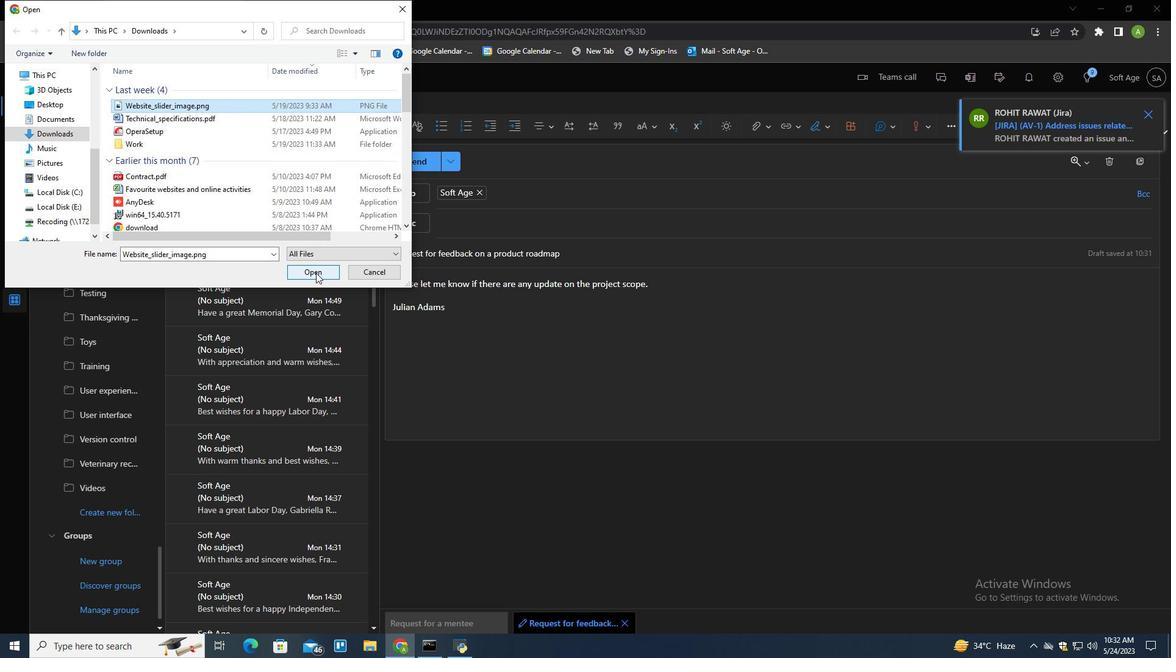
Action: Mouse moved to (577, 385)
Screenshot: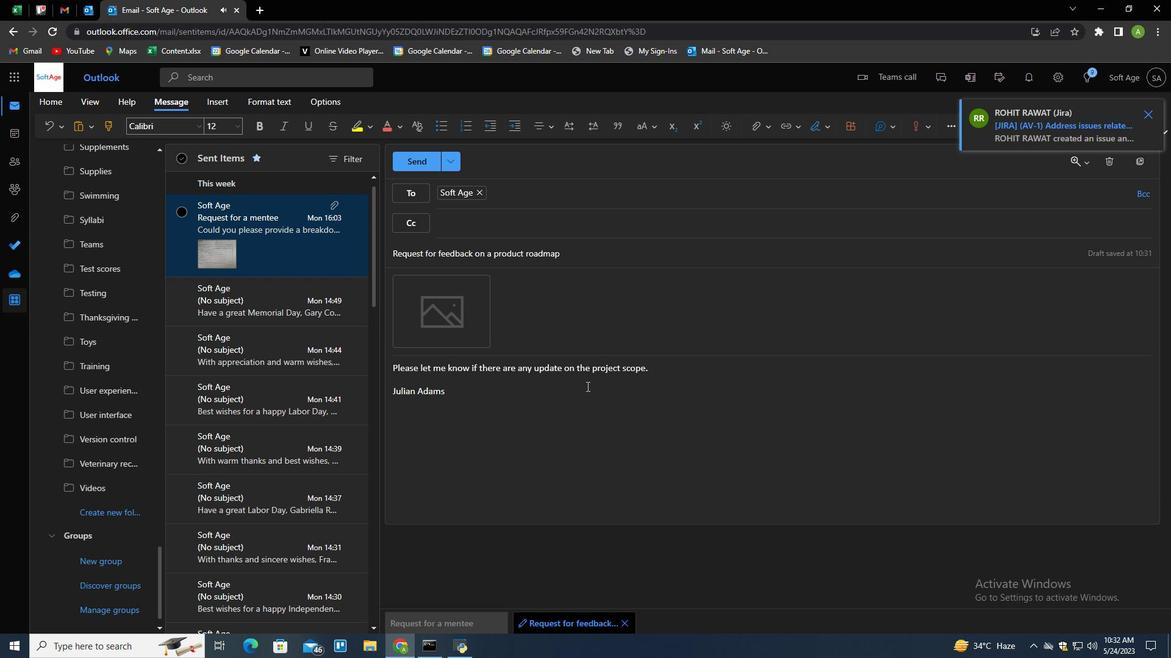 
Action: Mouse pressed left at (577, 385)
Screenshot: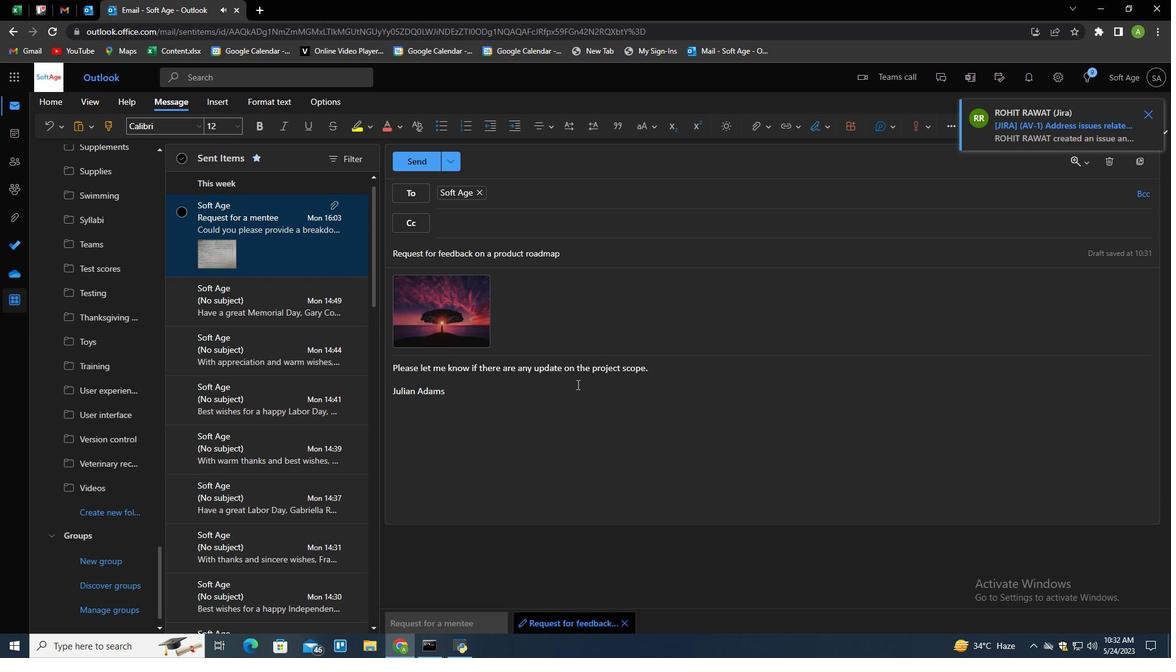 
Action: Mouse moved to (427, 165)
Screenshot: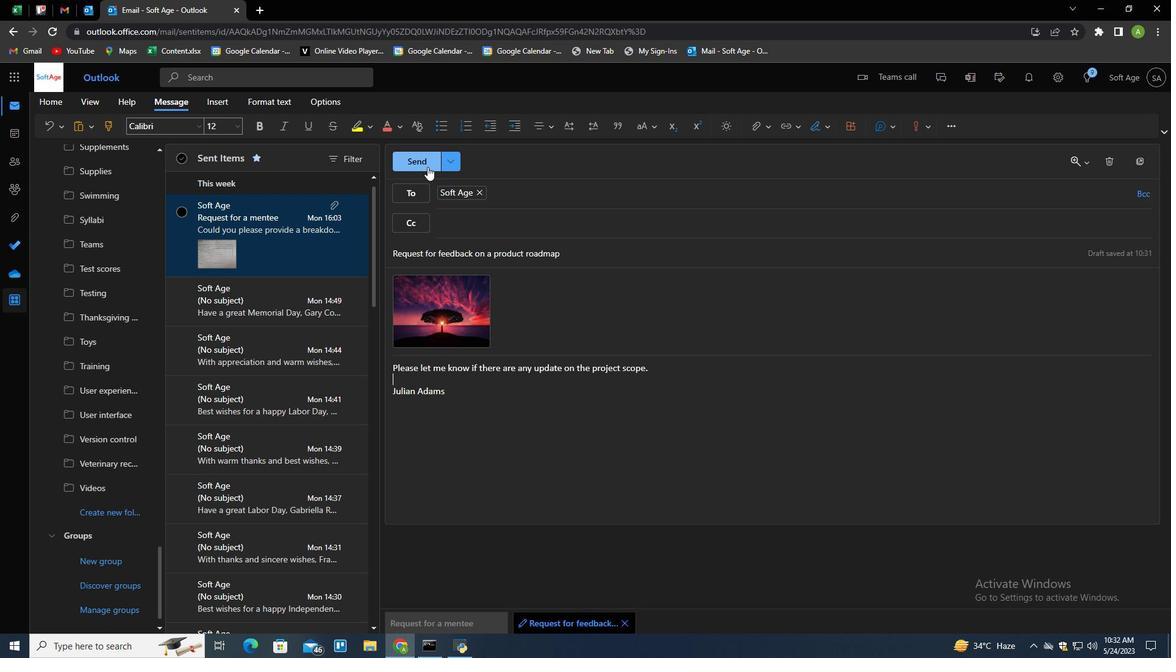 
Action: Mouse pressed left at (427, 165)
Screenshot: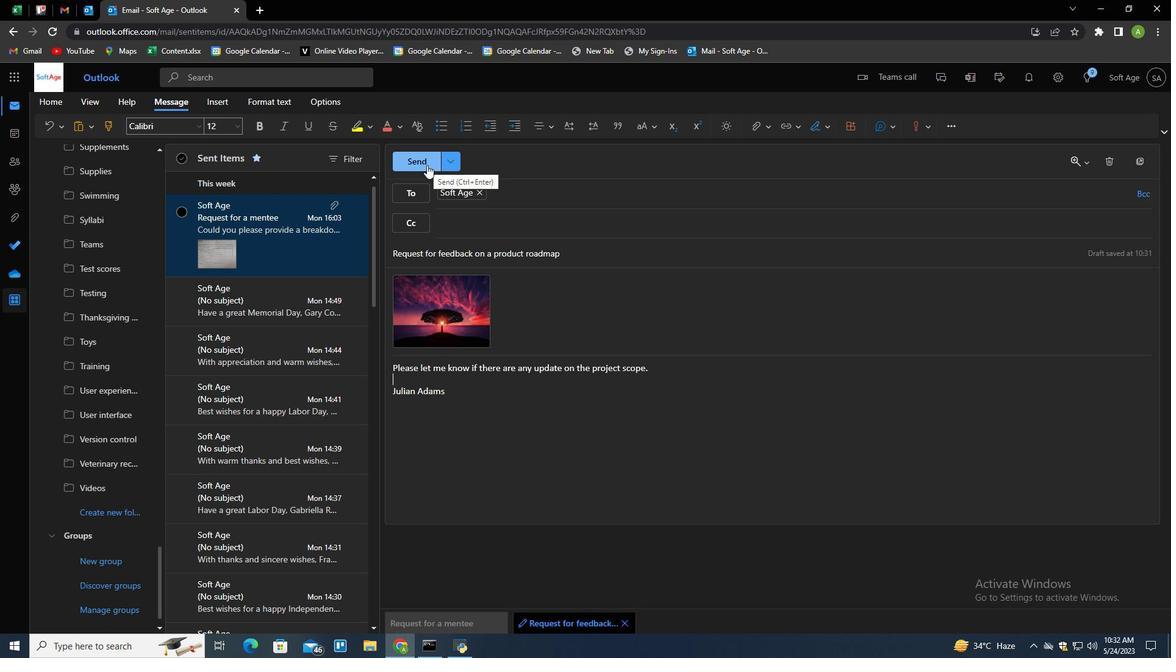 
Action: Mouse moved to (98, 519)
Screenshot: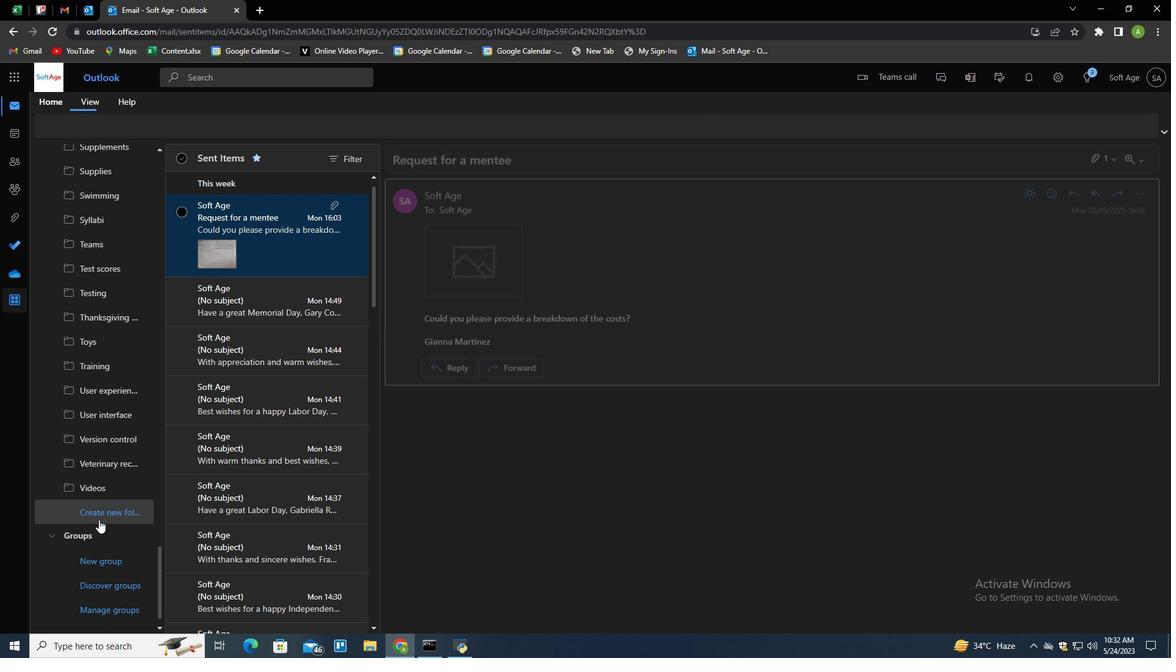 
Action: Mouse scrolled (98, 519) with delta (0, 0)
Screenshot: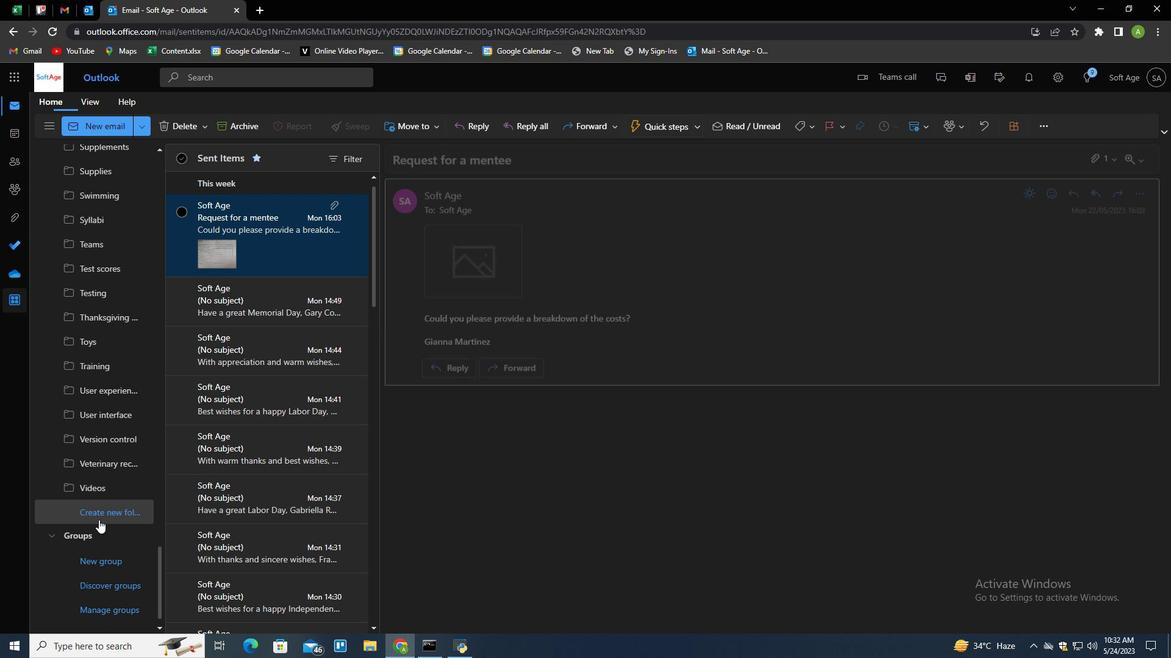 
Action: Mouse scrolled (98, 519) with delta (0, 0)
Screenshot: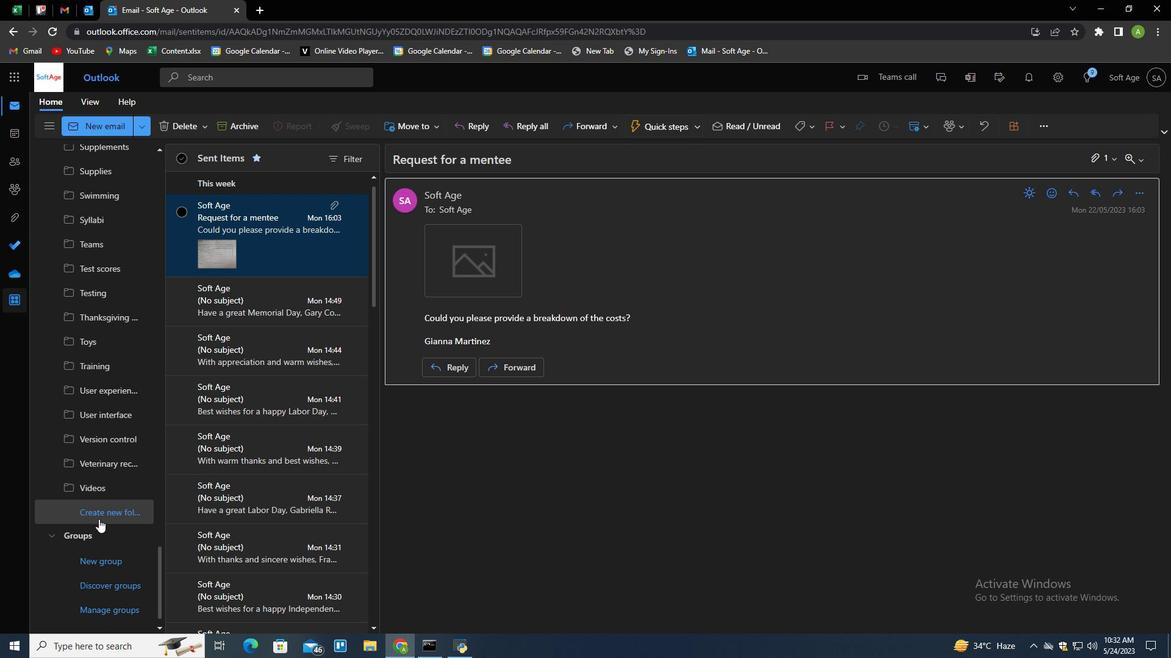 
Action: Mouse scrolled (98, 519) with delta (0, 0)
Screenshot: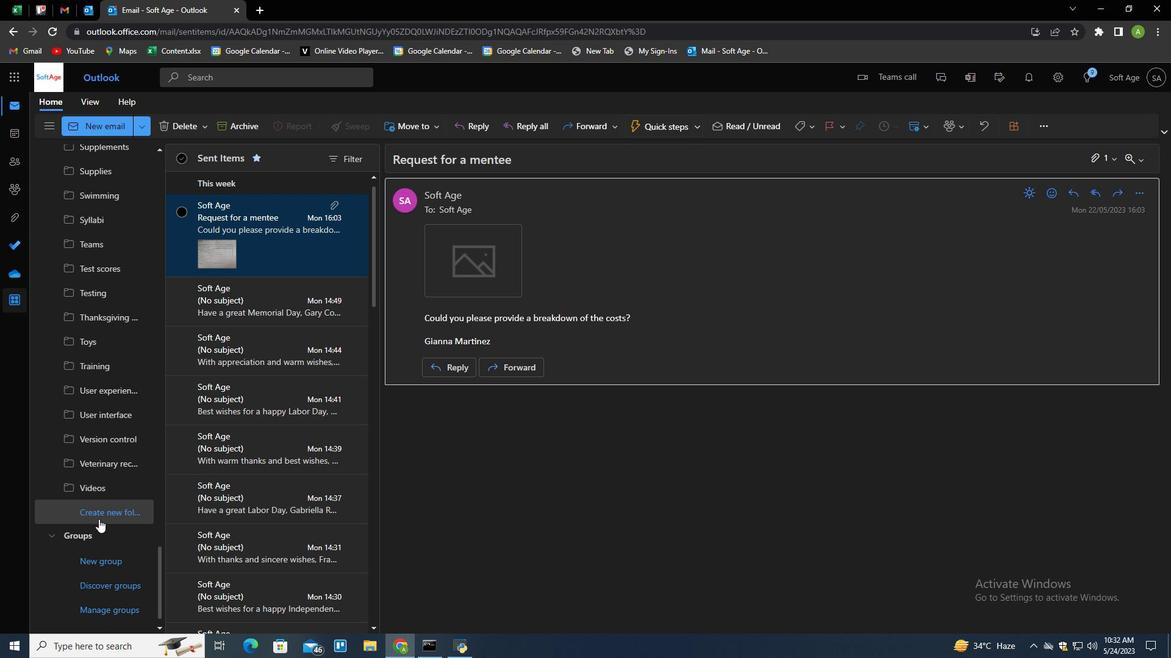 
Action: Mouse scrolled (98, 519) with delta (0, 0)
Screenshot: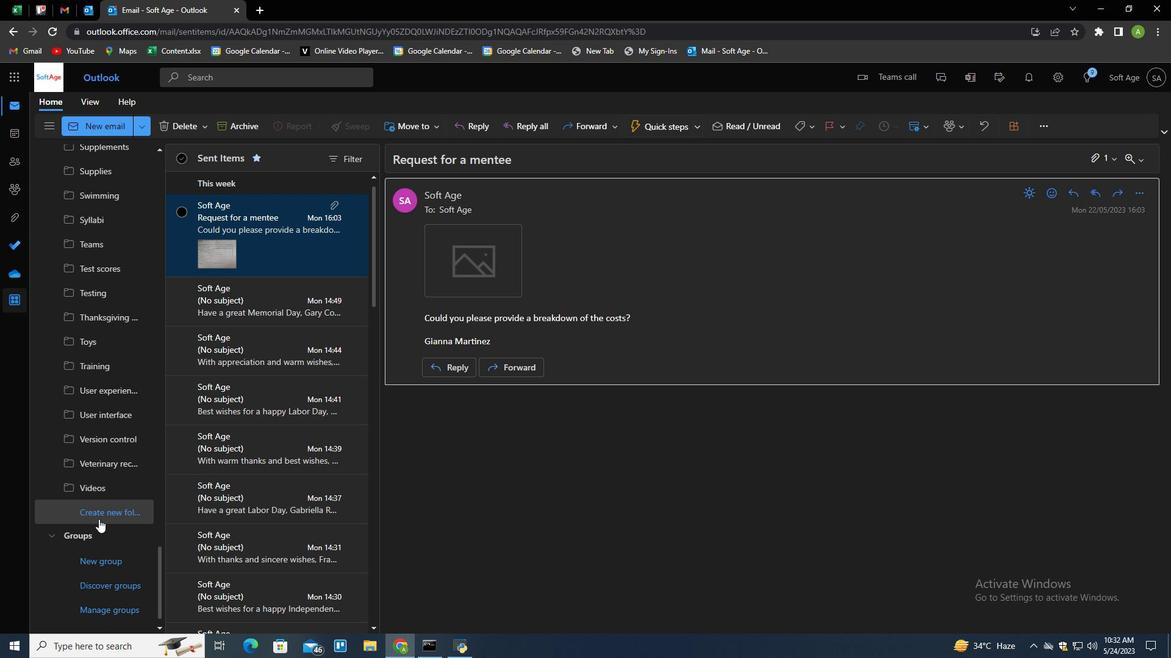 
Action: Mouse moved to (106, 503)
Screenshot: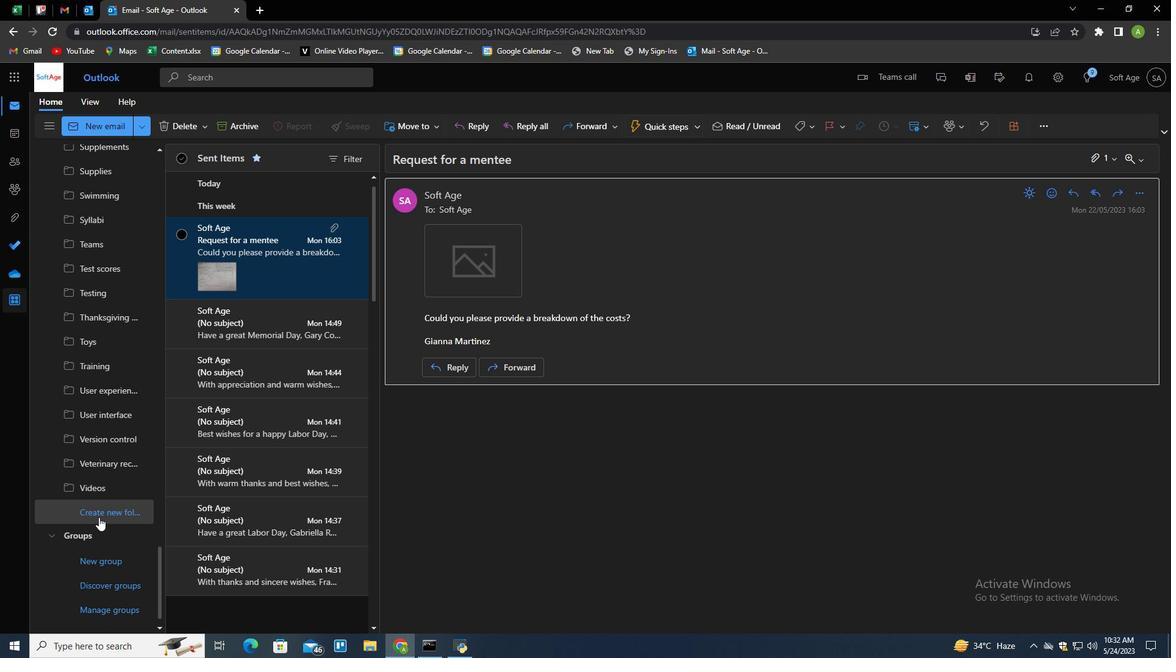 
Action: Mouse pressed left at (106, 503)
Screenshot: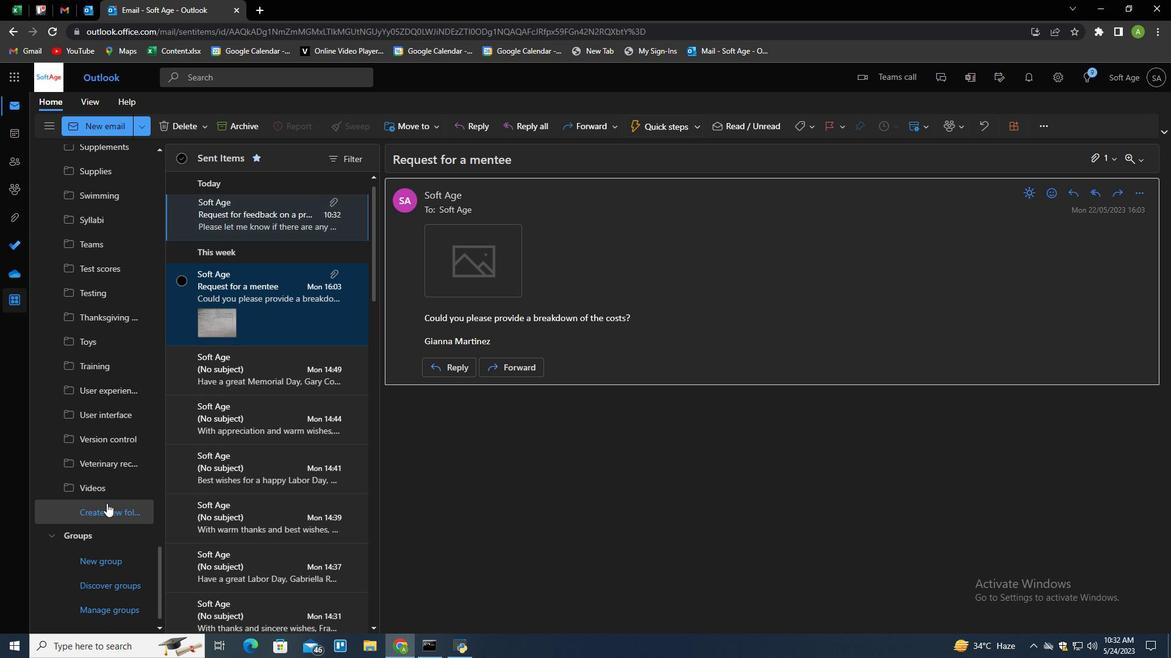 
Action: Key pressed <Key.shift>
Screenshot: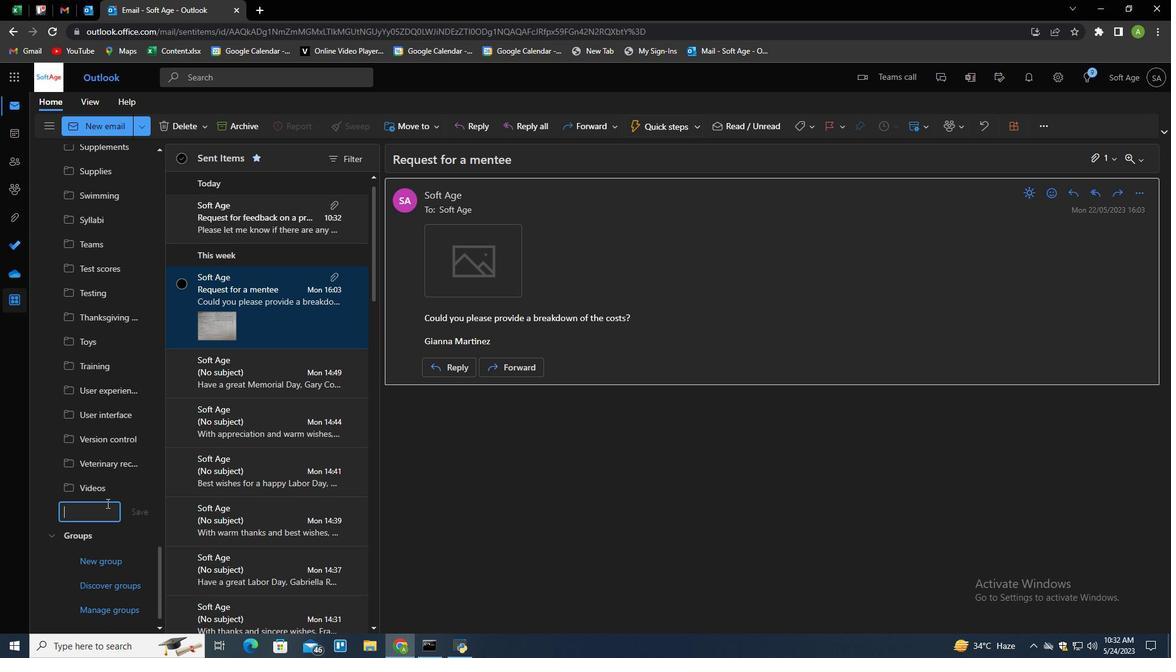 
Action: Mouse moved to (107, 503)
Screenshot: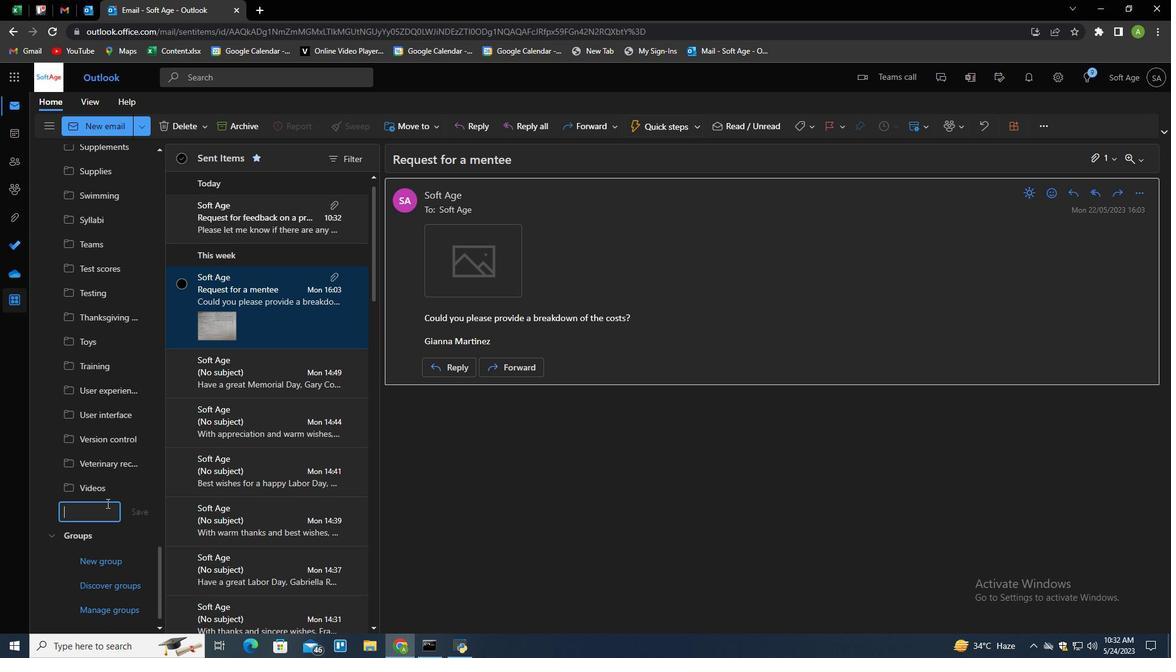 
Action: Key pressed Artifical<Key.space>int<Key.backspace><Key.backspace><Key.backspace><Key.backspace><Key.backspace><Key.backspace><Key.backspace>cial<Key.space>intelligence<Key.enter>
Screenshot: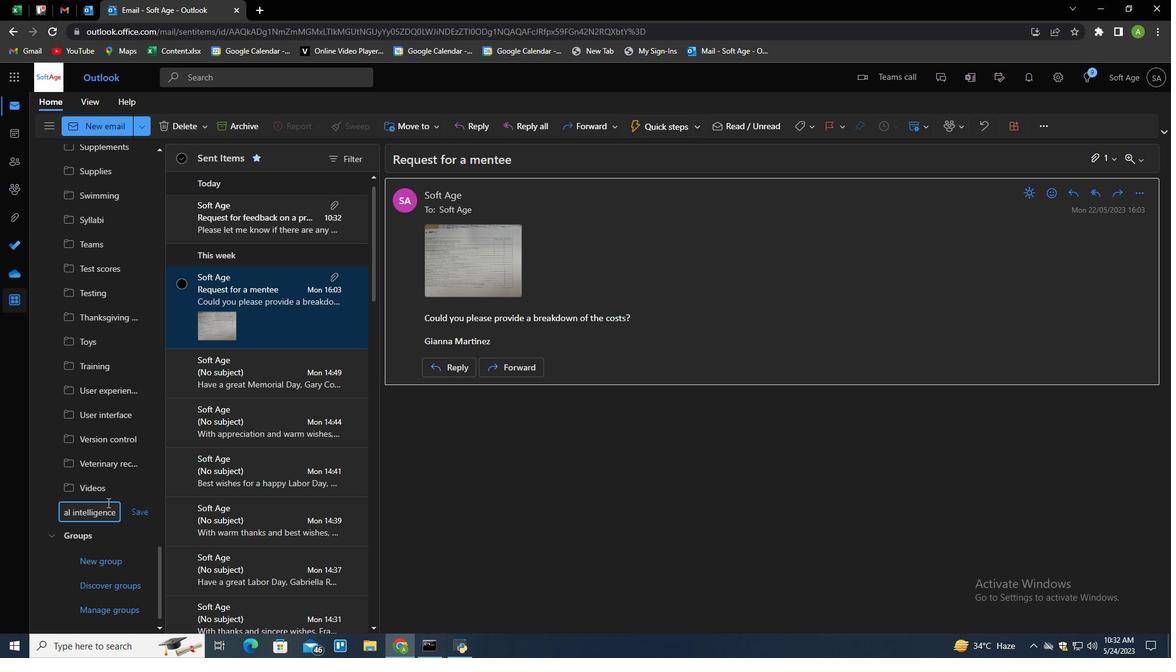 
Action: Mouse moved to (311, 534)
Screenshot: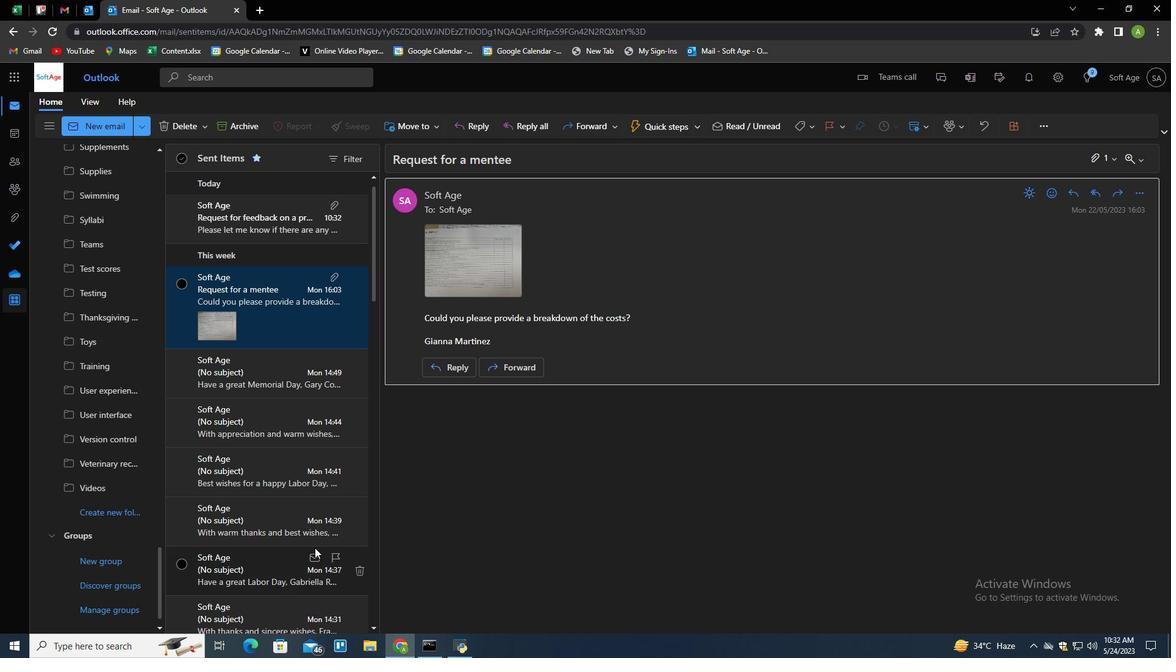 
Action: Mouse scrolled (311, 535) with delta (0, 0)
Screenshot: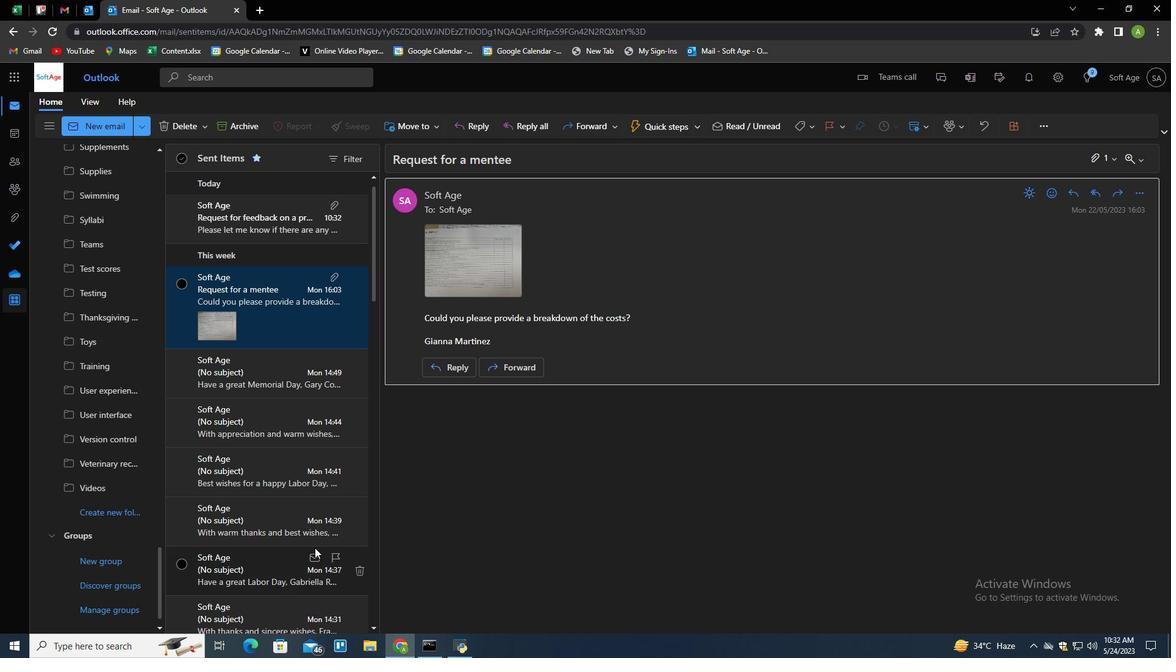 
Action: Mouse moved to (311, 530)
Screenshot: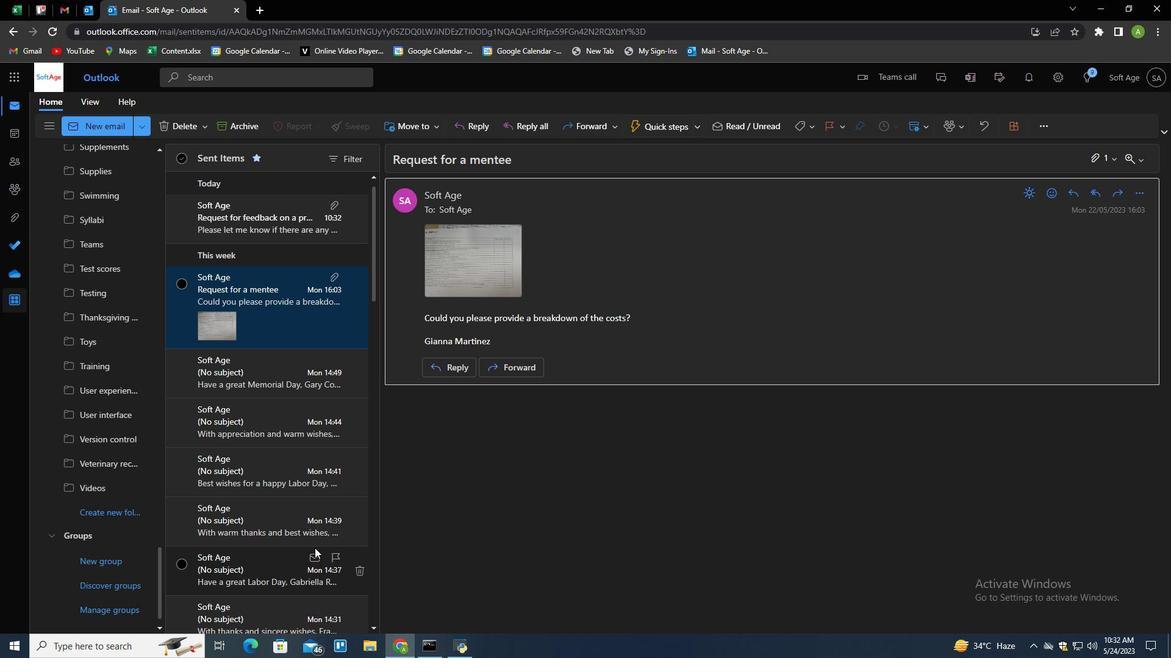 
Action: Mouse scrolled (311, 532) with delta (0, 0)
Screenshot: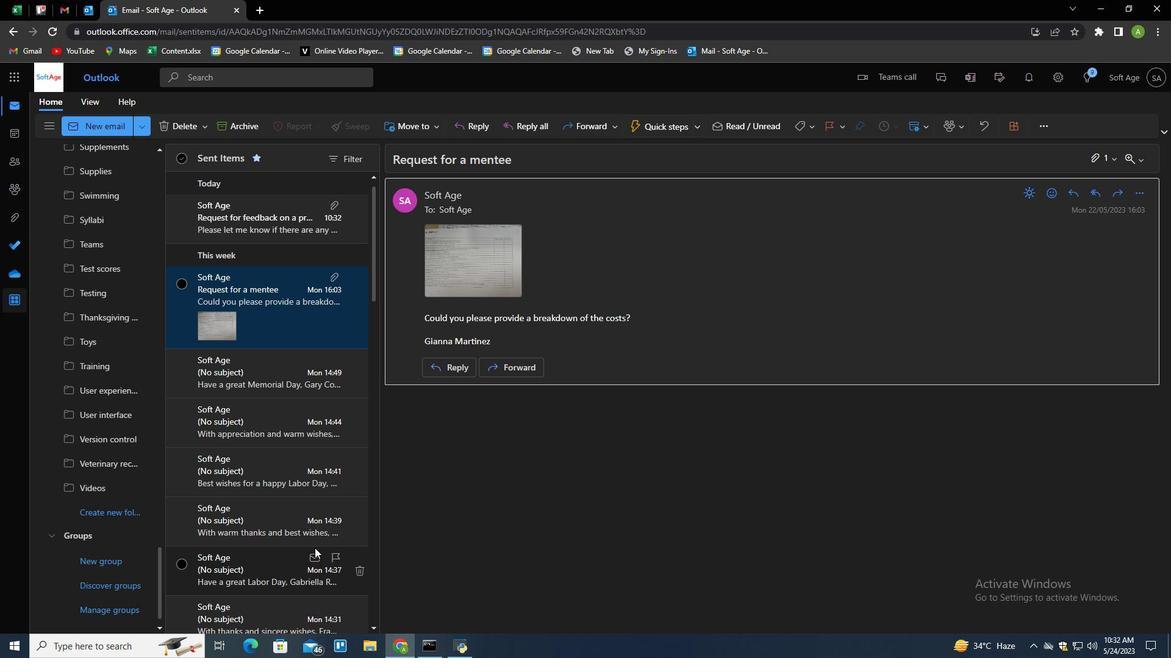 
Action: Mouse moved to (311, 527)
Screenshot: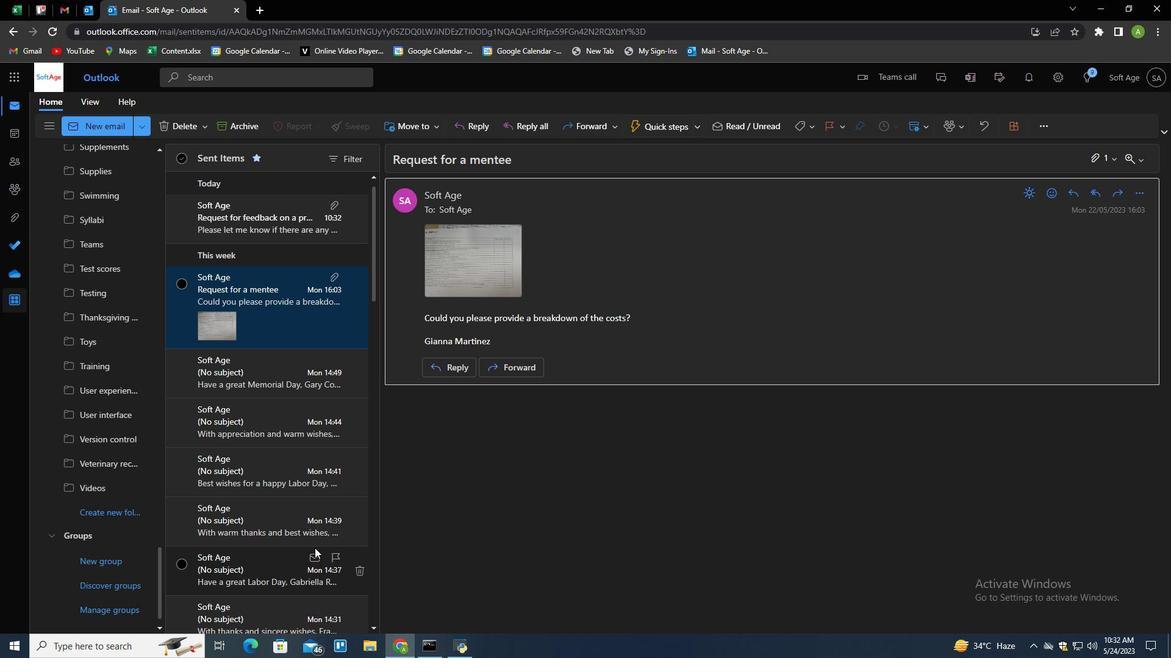 
Action: Mouse scrolled (311, 529) with delta (0, 0)
Screenshot: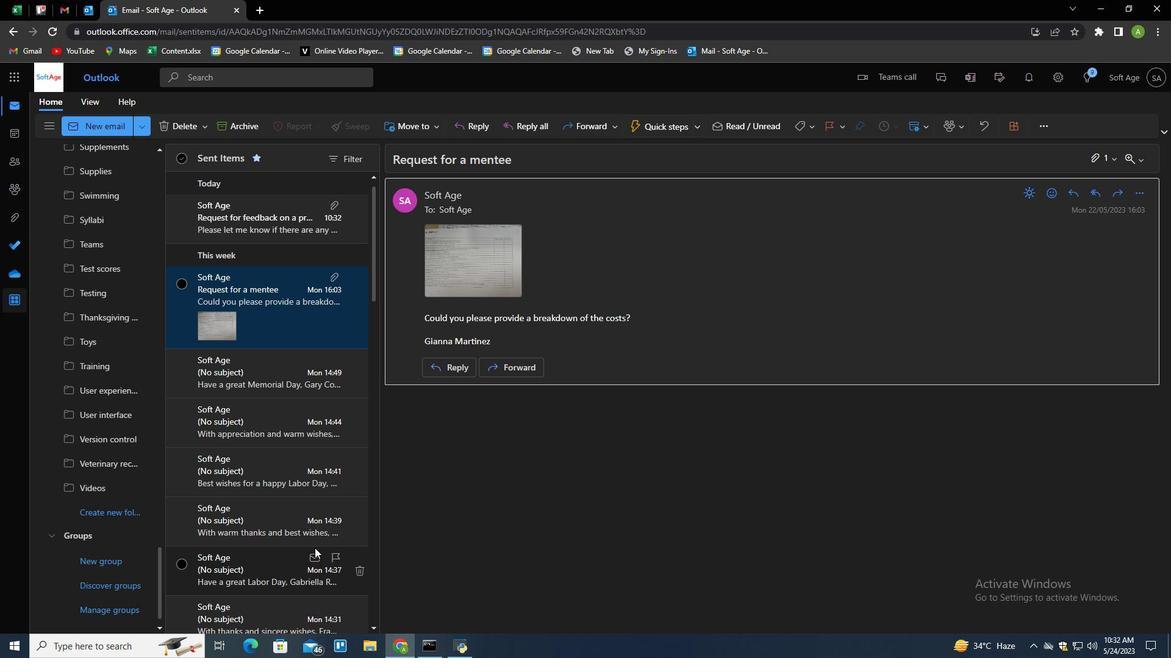 
Action: Mouse moved to (311, 524)
Screenshot: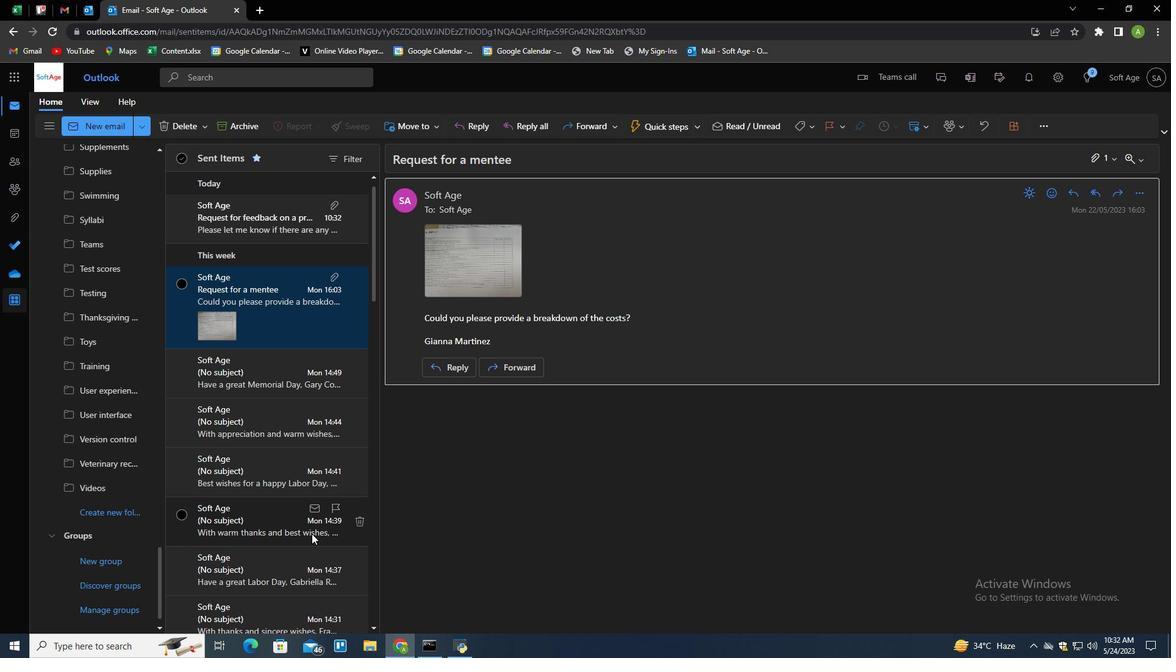 
Action: Mouse scrolled (311, 525) with delta (0, 0)
Screenshot: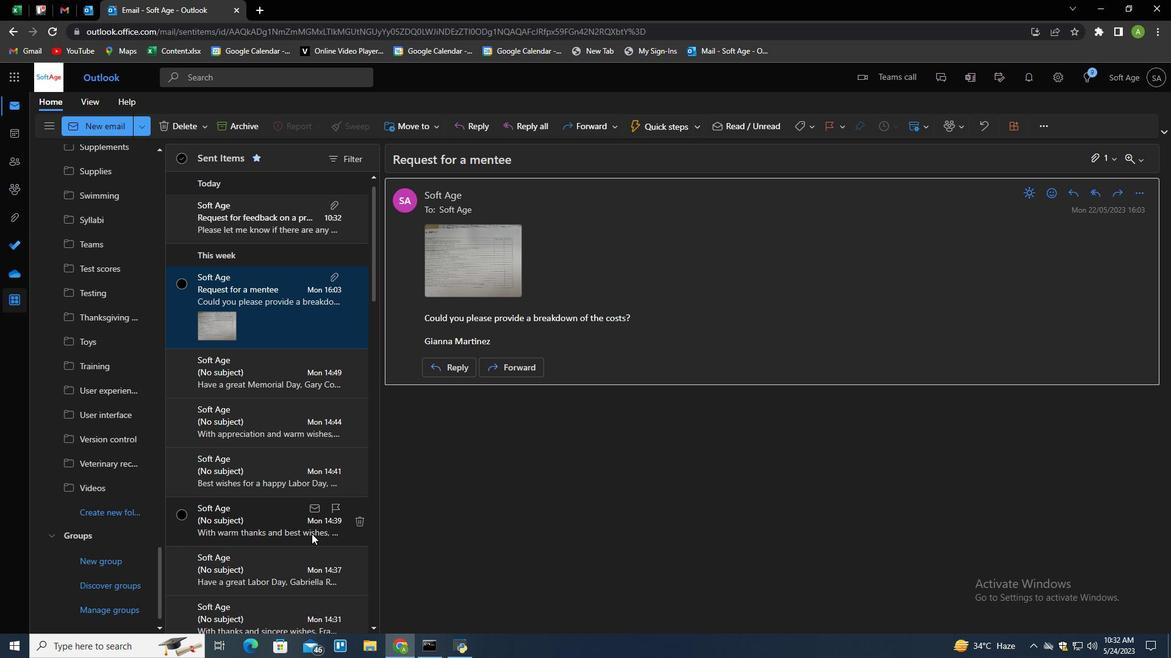 
Action: Mouse moved to (251, 225)
Screenshot: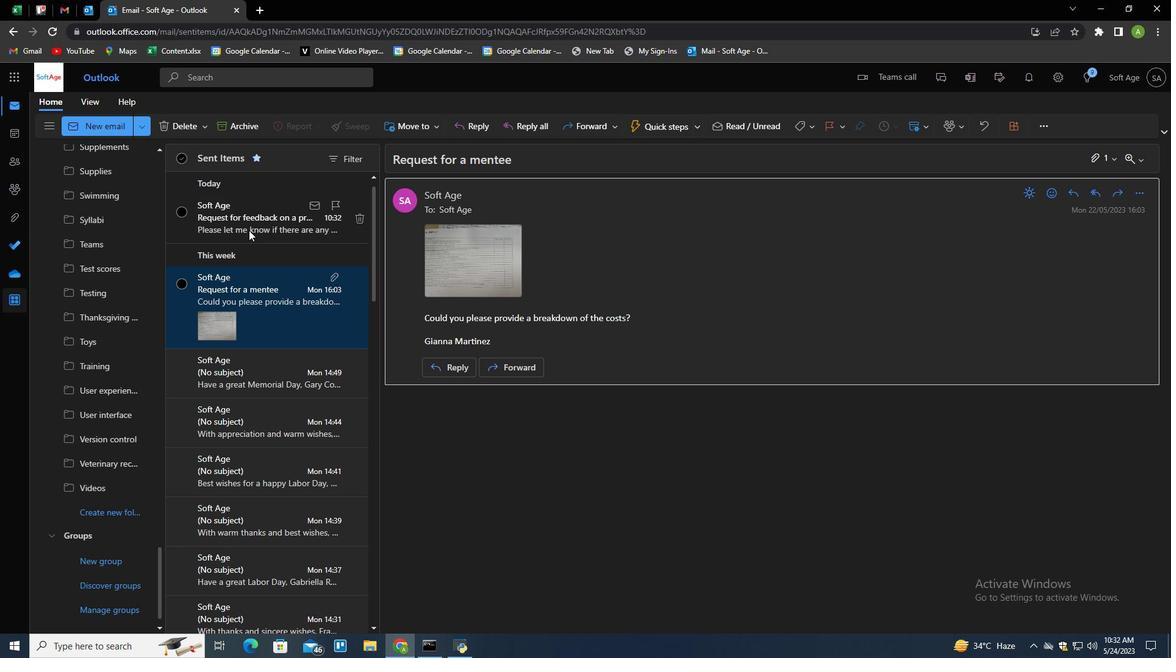 
Action: Mouse pressed right at (251, 225)
Screenshot: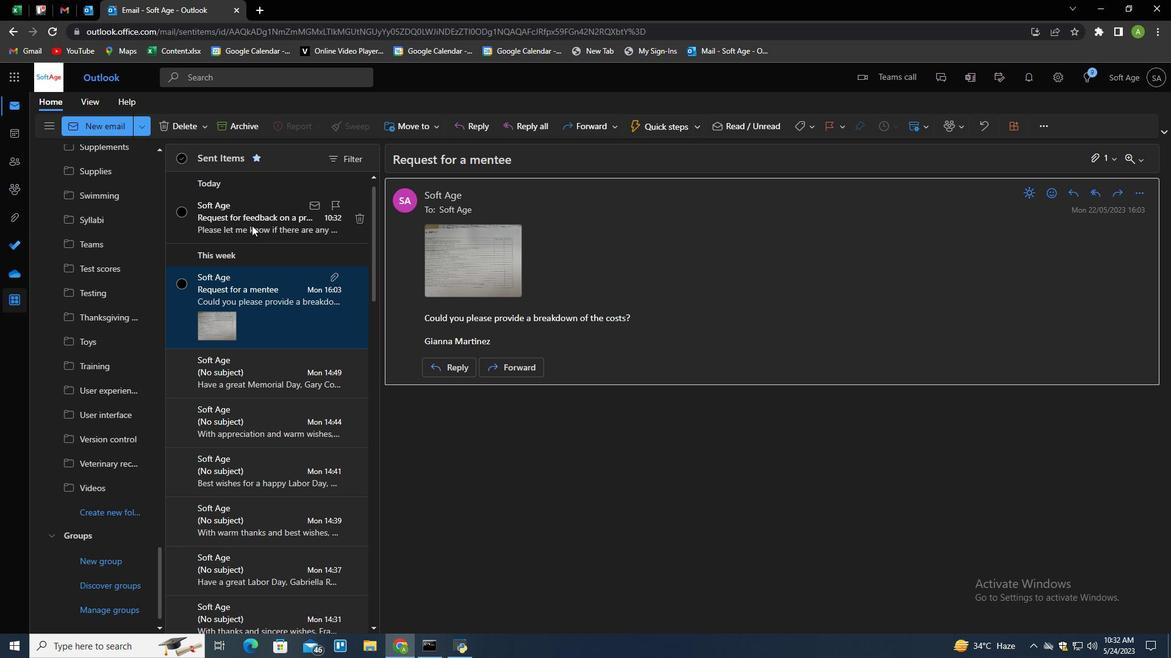 
Action: Mouse moved to (395, 278)
Screenshot: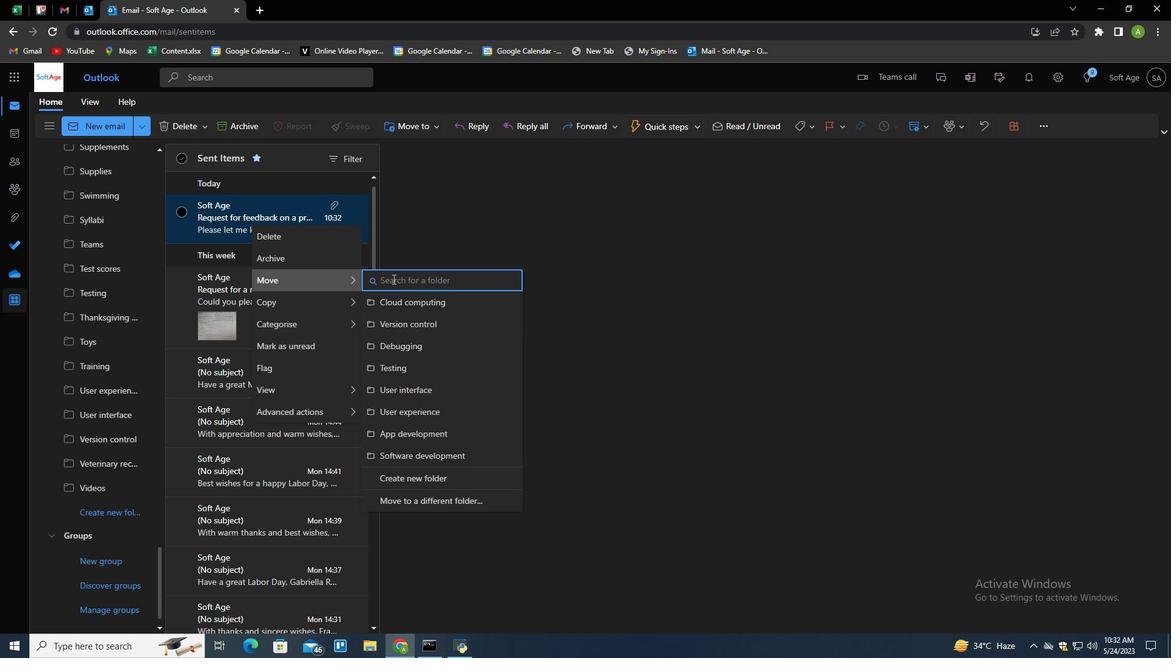 
Action: Mouse pressed left at (395, 278)
Screenshot: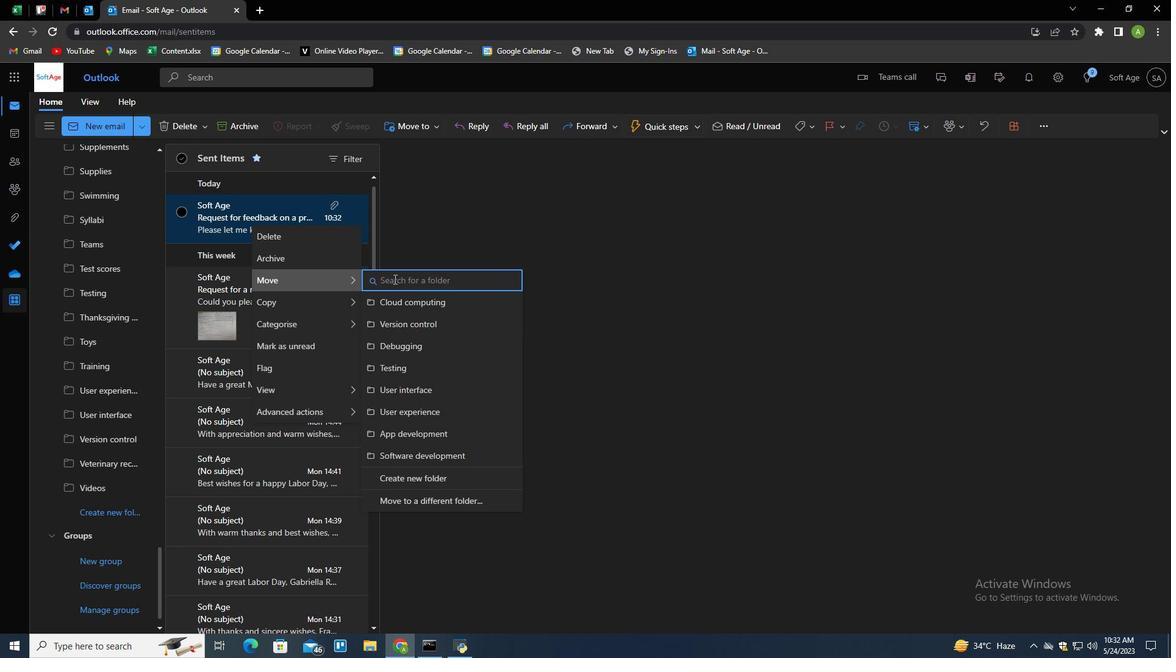 
Action: Key pressed <Key.shift>Artificial<Key.space>intelligence<Key.down><Key.enter>
Screenshot: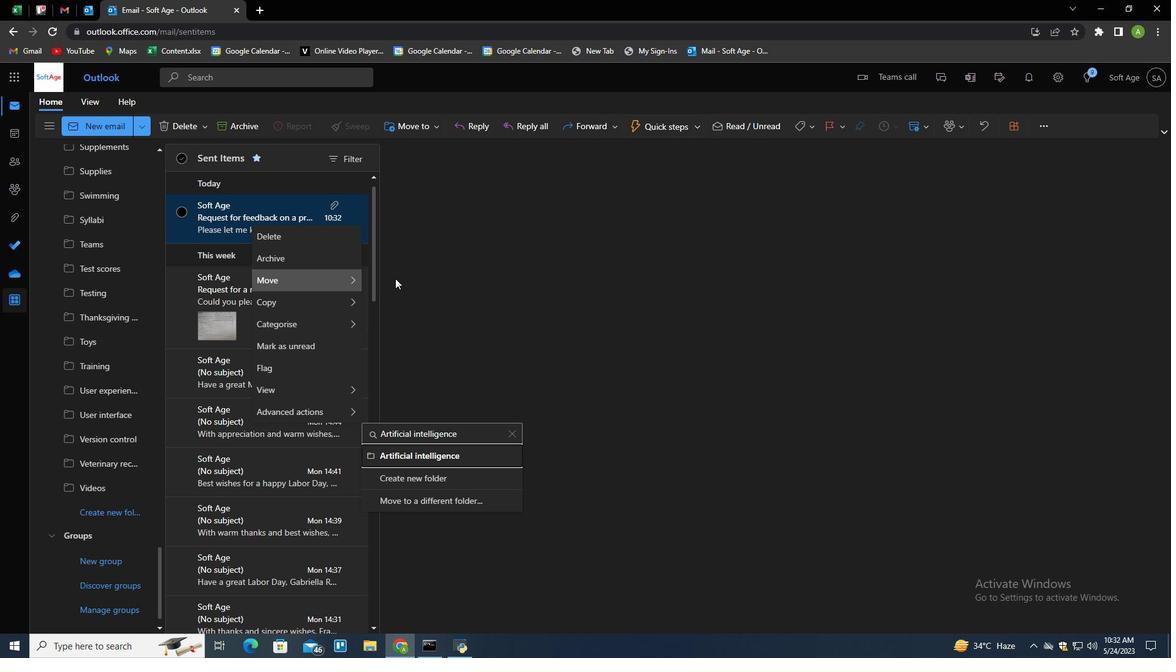 
Action: Mouse moved to (549, 417)
Screenshot: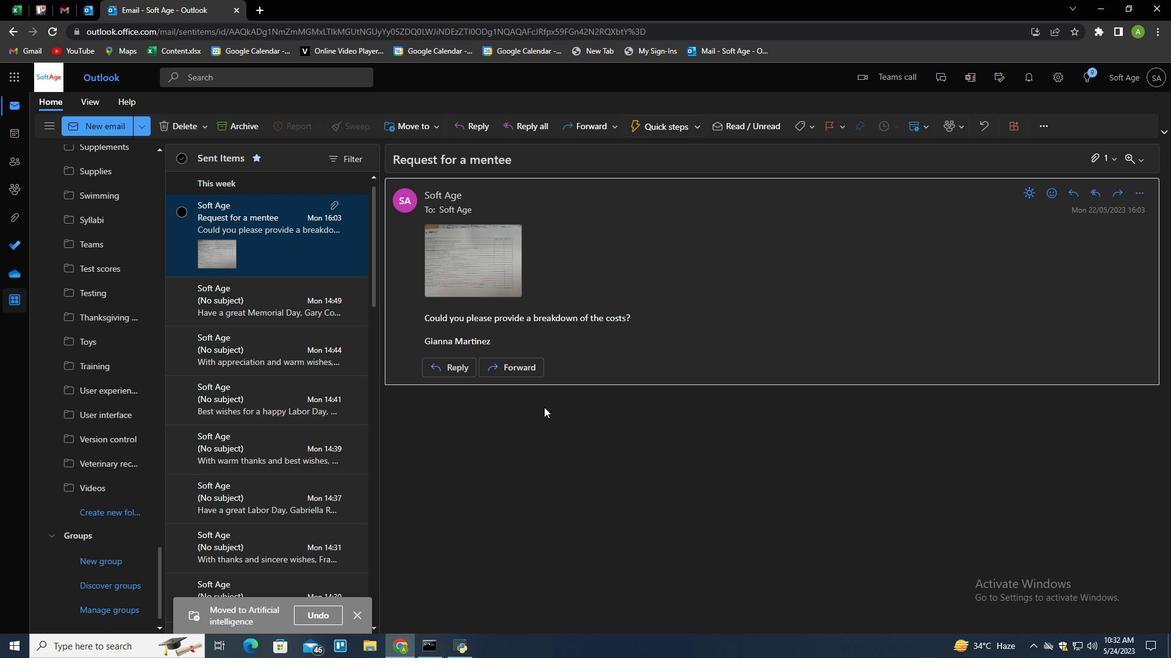 
Action: Mouse pressed left at (549, 417)
Screenshot: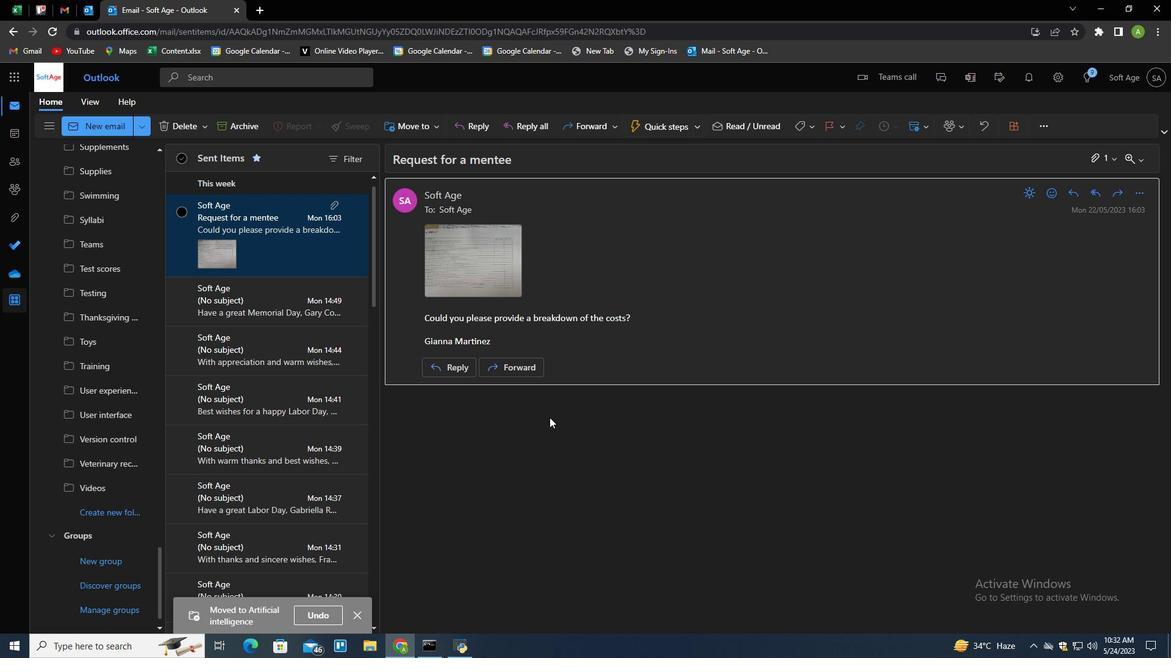 
